 Task: Find connections with filter location Herblay with filter topic #Jobinterviewswith filter profile language Spanish with filter current company HDFC ERGO General Insurance with filter school Maharishi Mahesh Yogi Vedic Vishwavidyalaya with filter industry Insurance Carriers with filter service category Network Support with filter keywords title Tutor/Online Tutor
Action: Mouse moved to (490, 81)
Screenshot: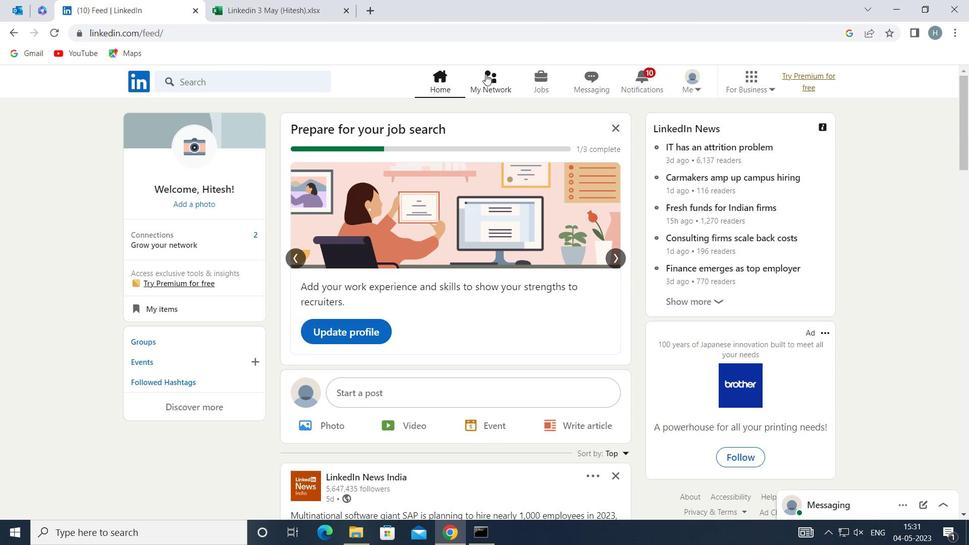 
Action: Mouse pressed left at (490, 81)
Screenshot: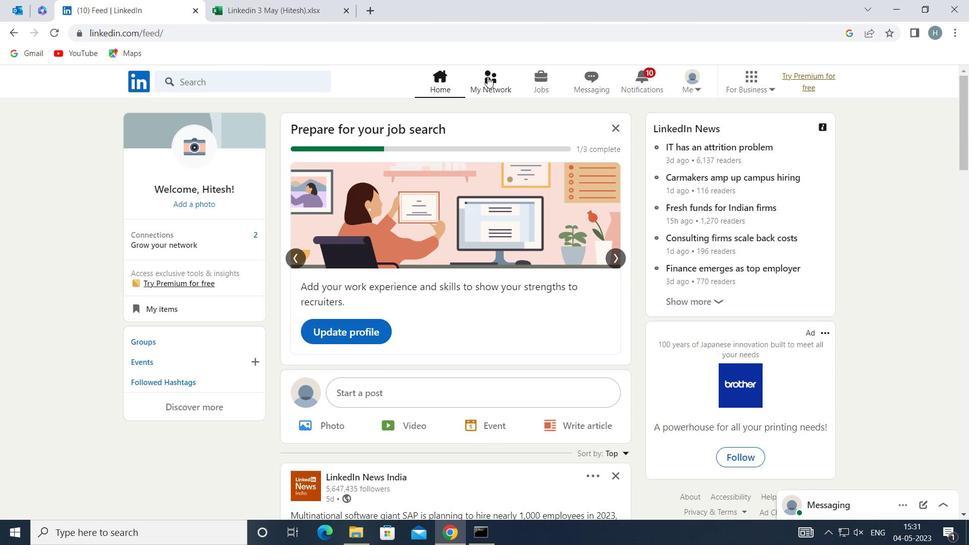 
Action: Mouse moved to (293, 151)
Screenshot: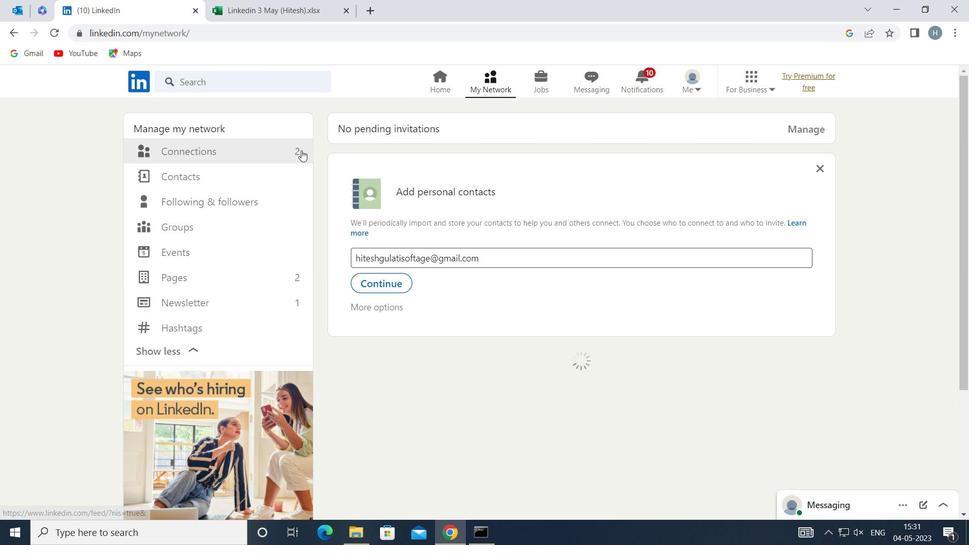 
Action: Mouse pressed left at (293, 151)
Screenshot: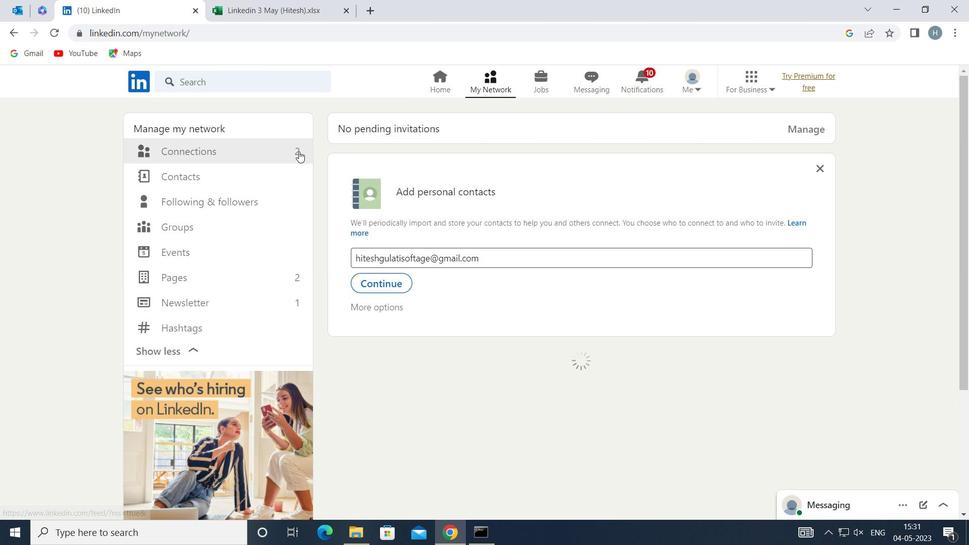 
Action: Mouse moved to (572, 153)
Screenshot: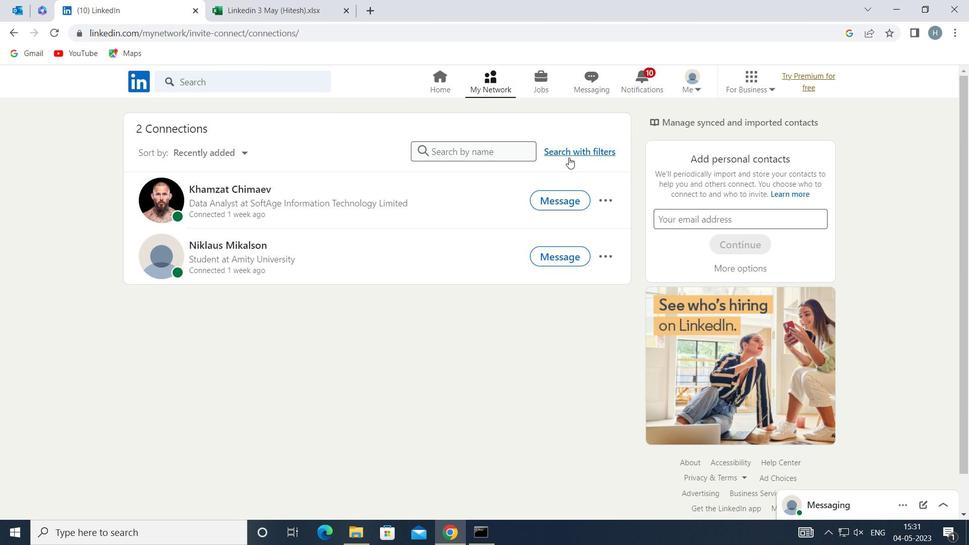 
Action: Mouse pressed left at (572, 153)
Screenshot: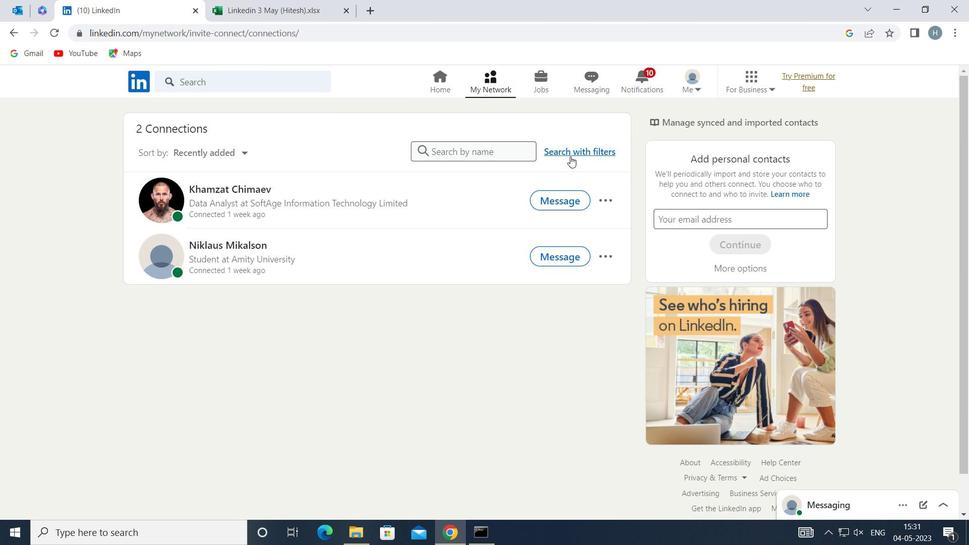 
Action: Mouse moved to (519, 119)
Screenshot: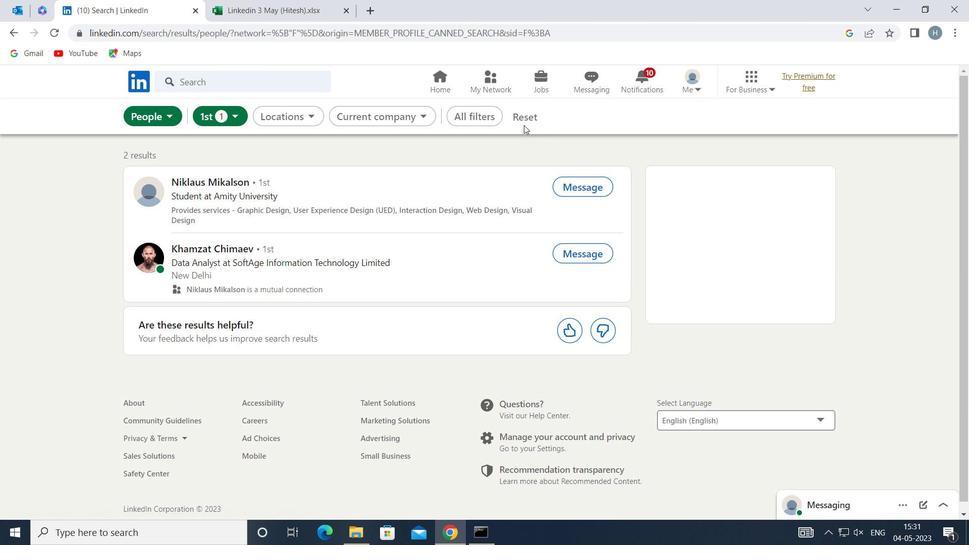 
Action: Mouse pressed left at (519, 119)
Screenshot: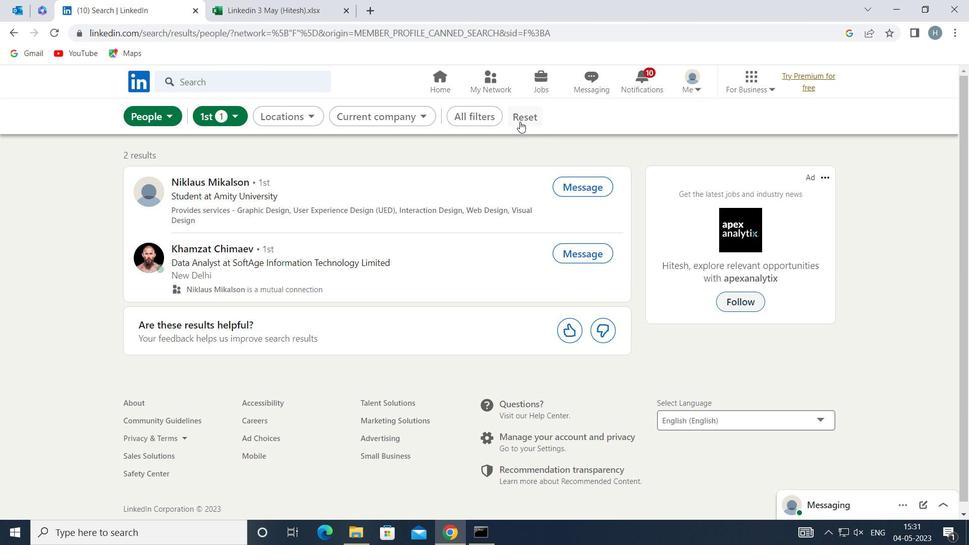 
Action: Mouse moved to (508, 116)
Screenshot: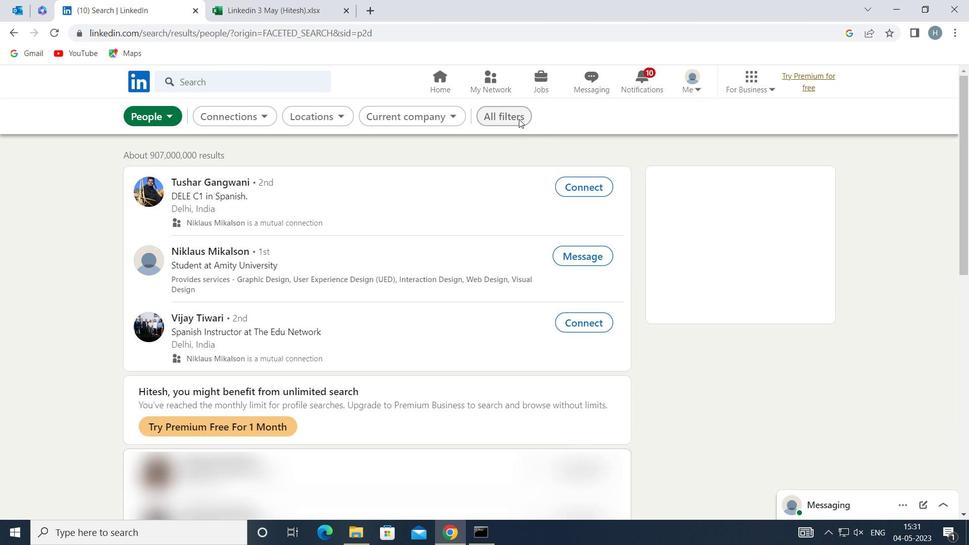 
Action: Mouse pressed left at (508, 116)
Screenshot: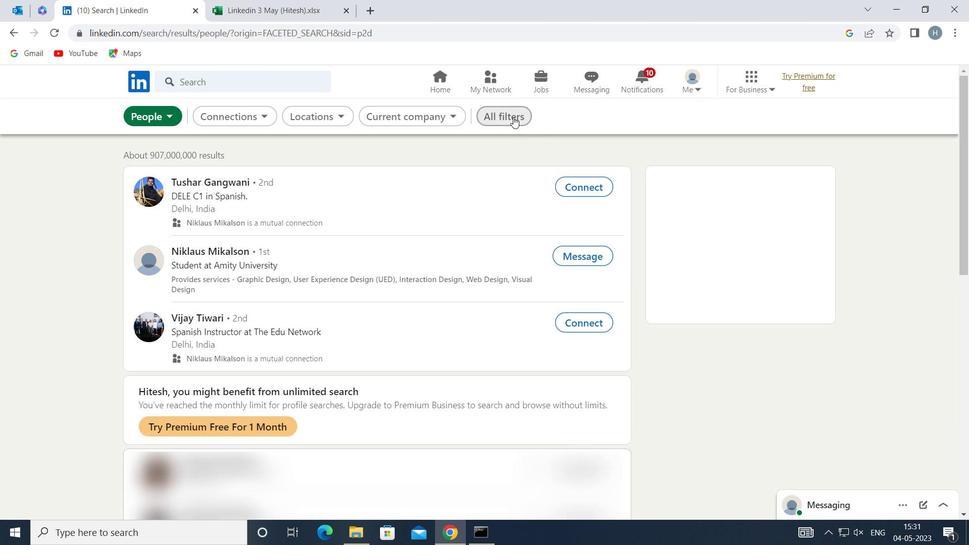 
Action: Mouse moved to (690, 217)
Screenshot: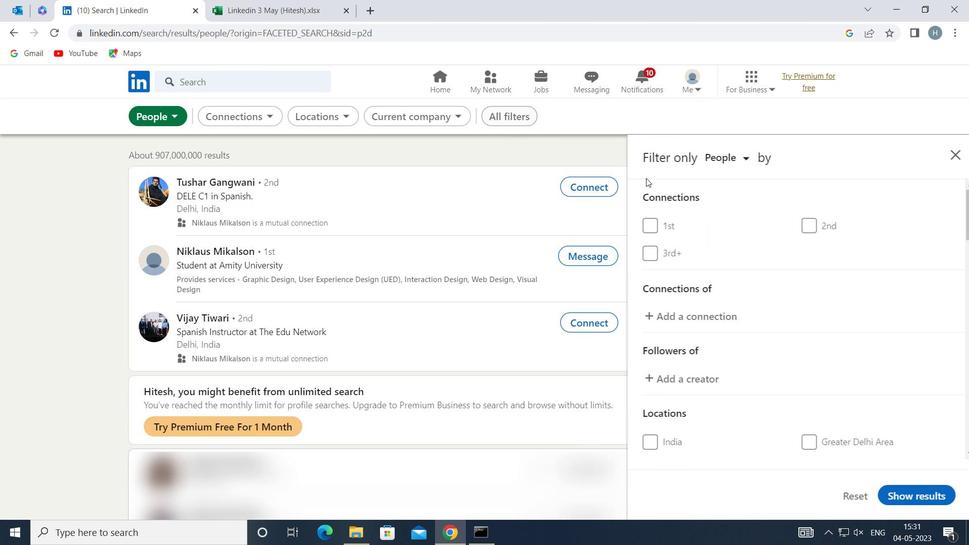 
Action: Mouse scrolled (690, 216) with delta (0, 0)
Screenshot: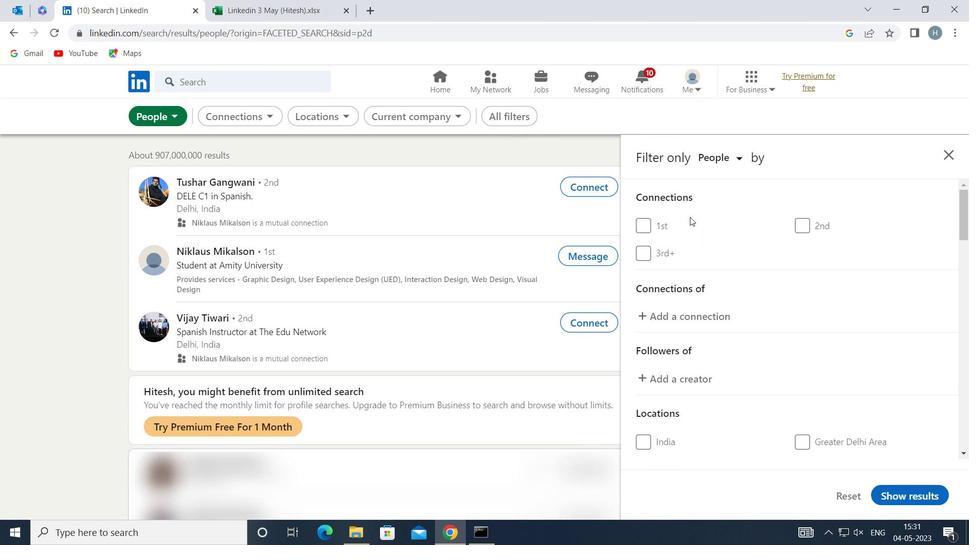 
Action: Mouse moved to (691, 217)
Screenshot: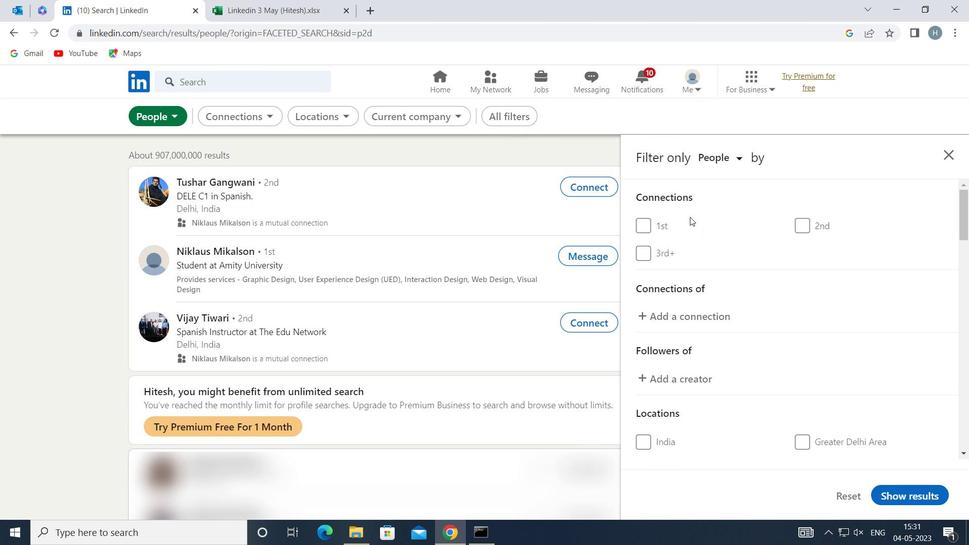 
Action: Mouse scrolled (691, 216) with delta (0, 0)
Screenshot: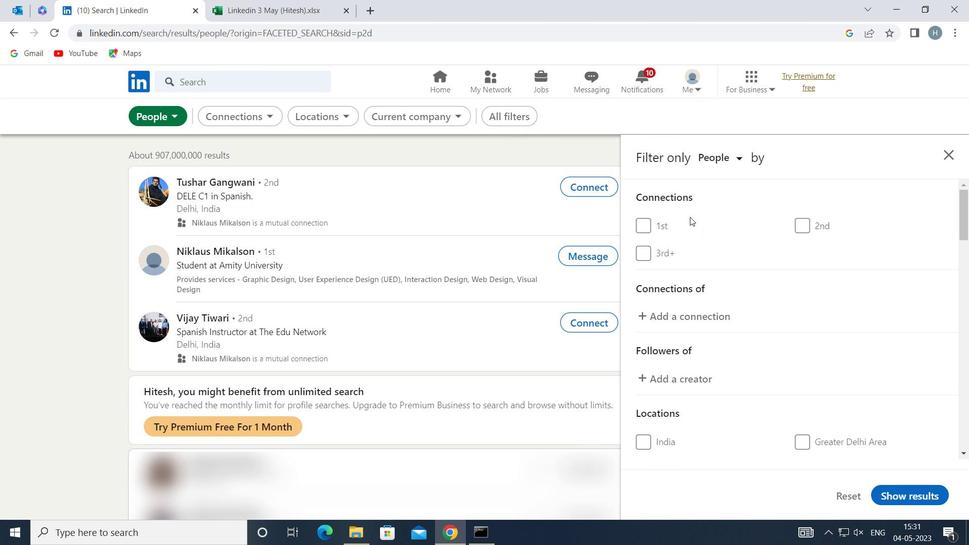 
Action: Mouse moved to (692, 218)
Screenshot: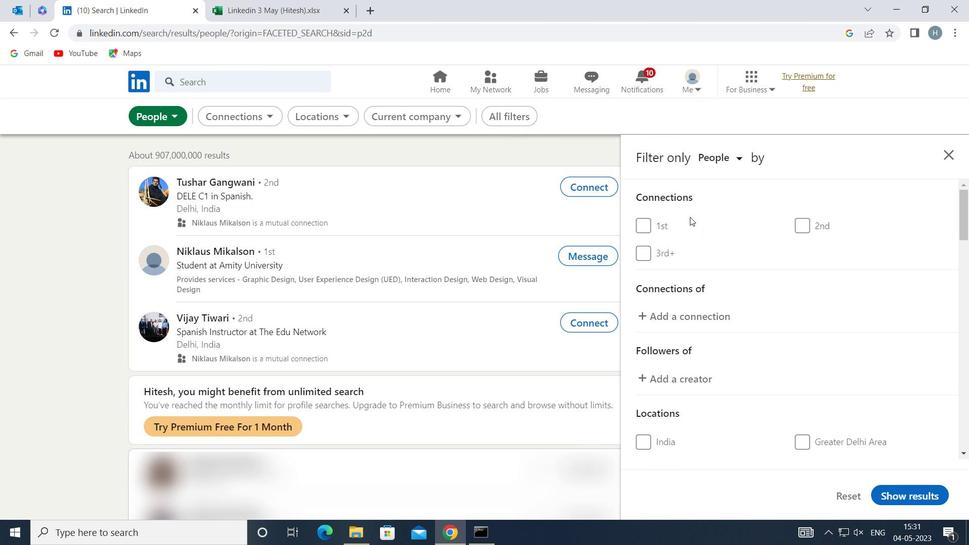 
Action: Mouse scrolled (692, 219) with delta (0, 0)
Screenshot: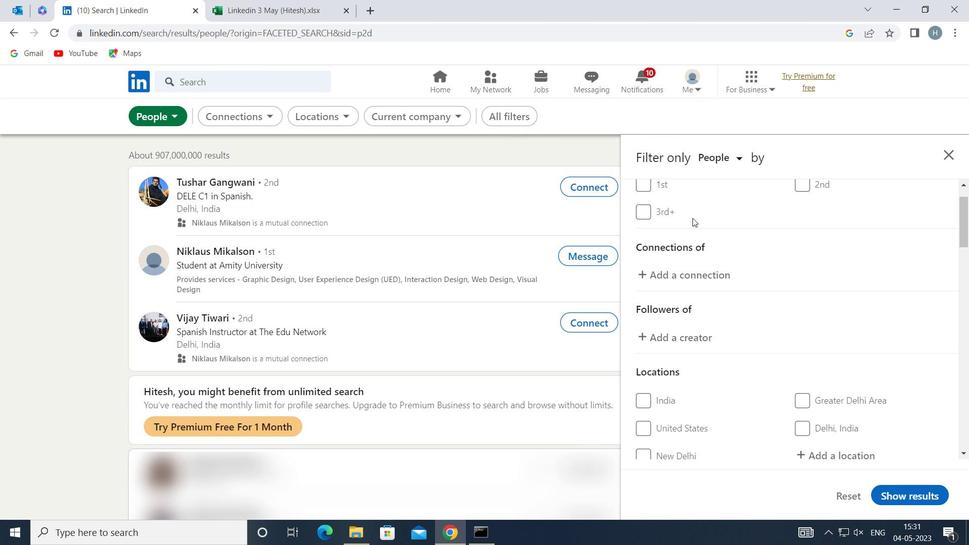 
Action: Mouse moved to (692, 220)
Screenshot: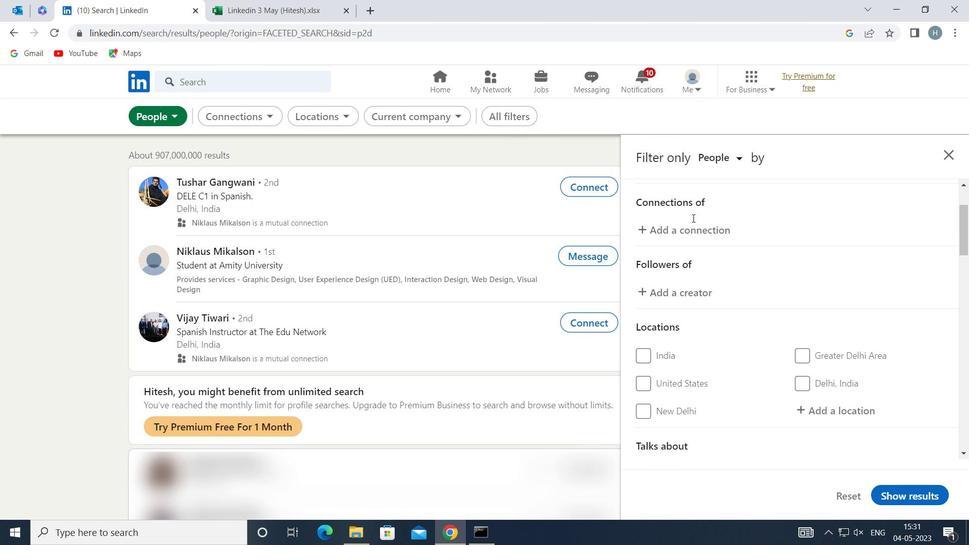 
Action: Mouse scrolled (692, 219) with delta (0, 0)
Screenshot: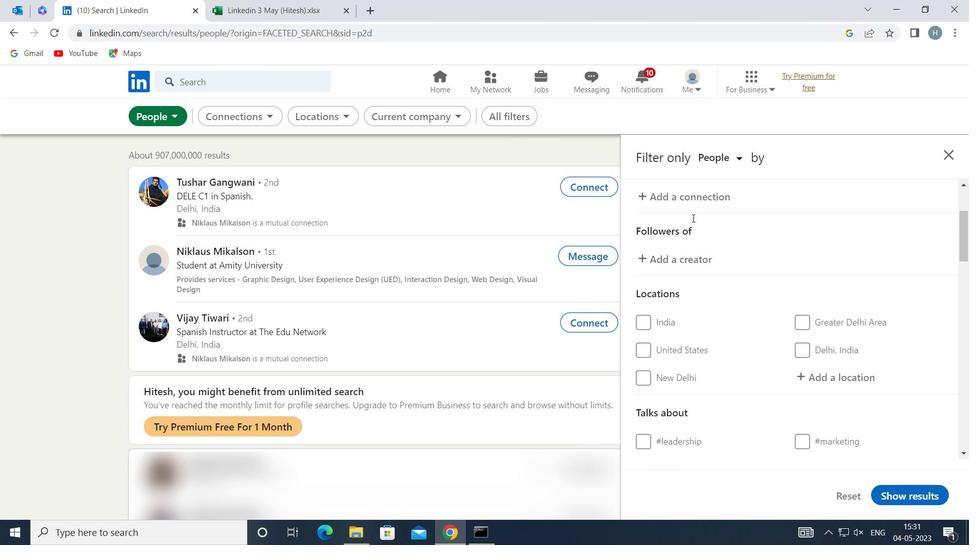 
Action: Mouse scrolled (692, 219) with delta (0, 0)
Screenshot: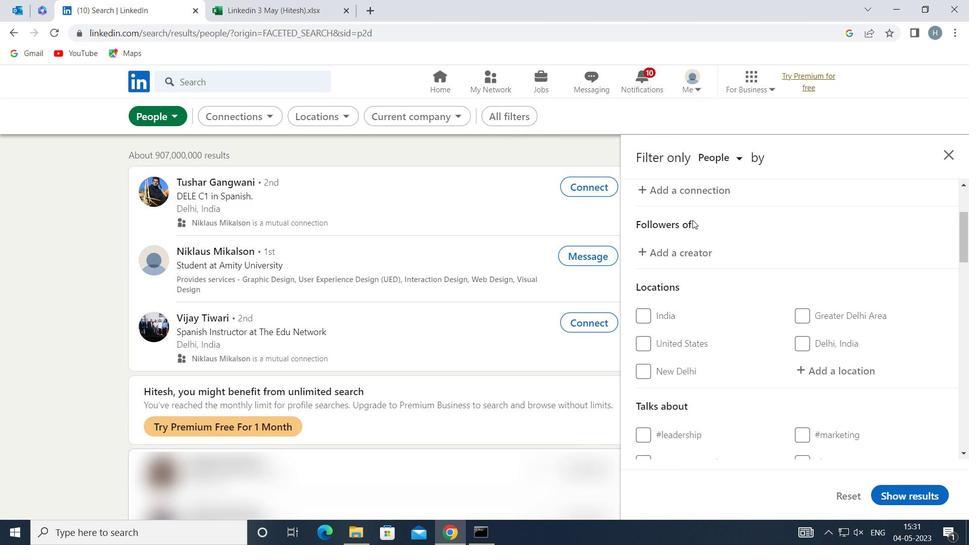
Action: Mouse moved to (819, 306)
Screenshot: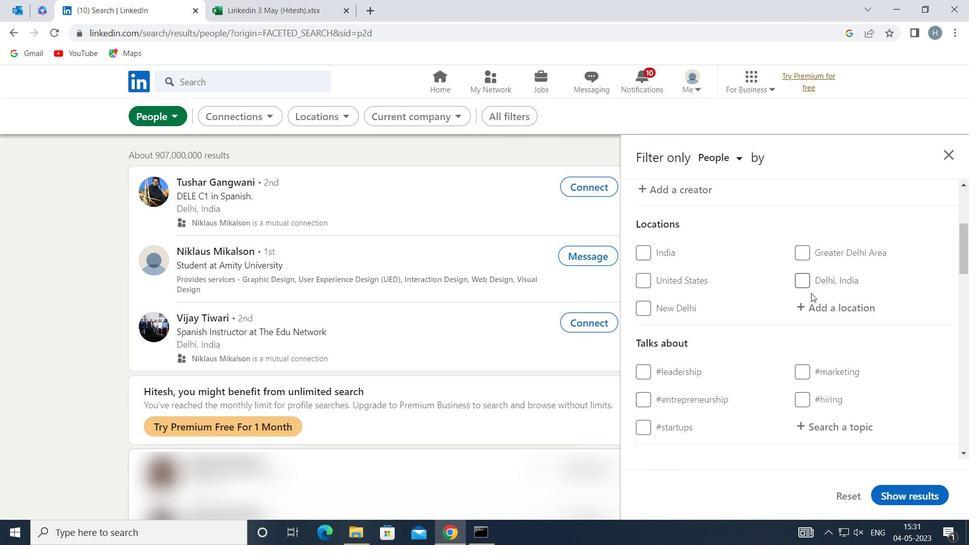 
Action: Mouse pressed left at (819, 306)
Screenshot: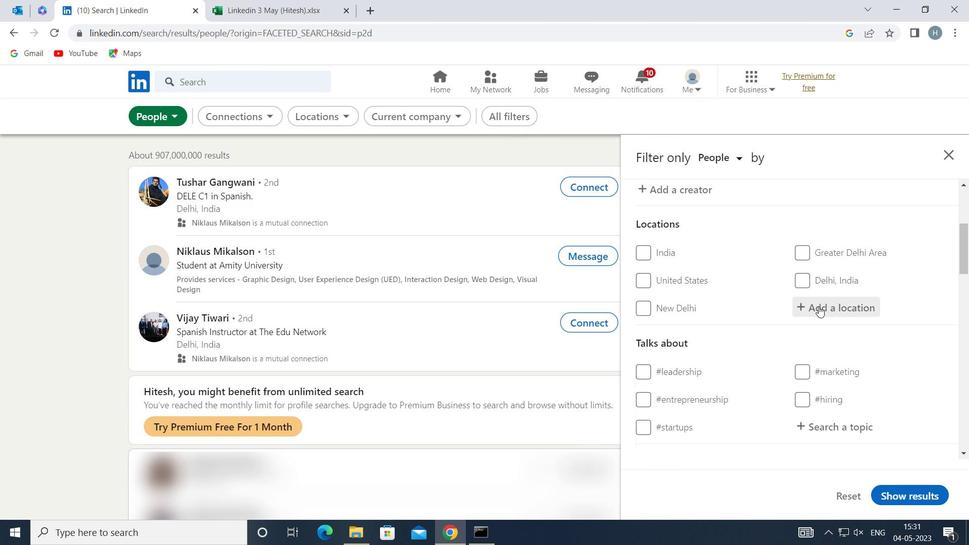 
Action: Key pressed <Key.shift>HERBLAY
Screenshot: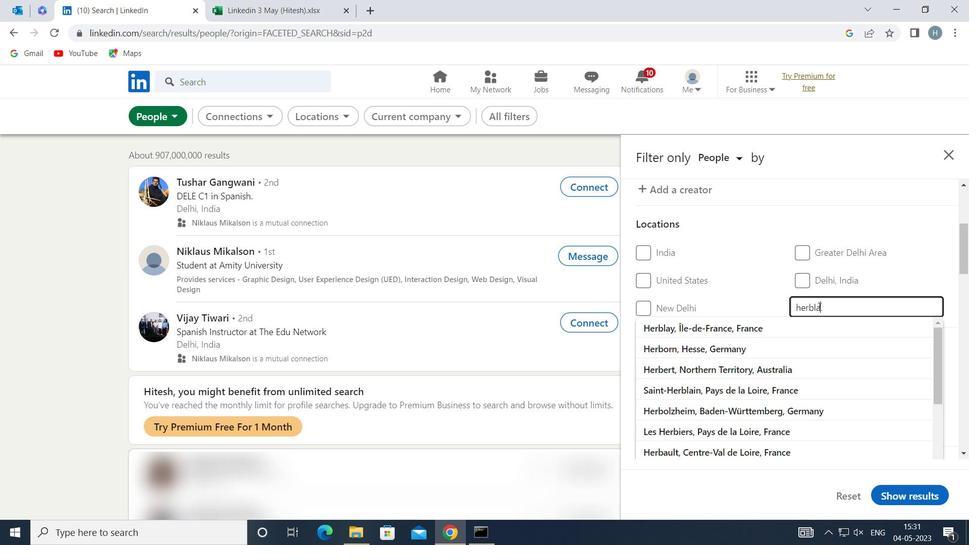 
Action: Mouse moved to (803, 330)
Screenshot: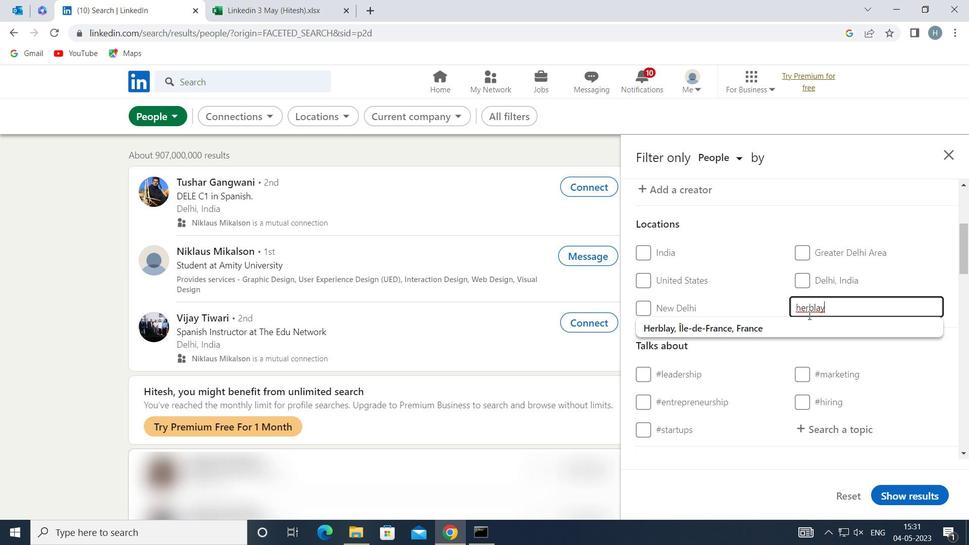 
Action: Mouse pressed left at (803, 330)
Screenshot: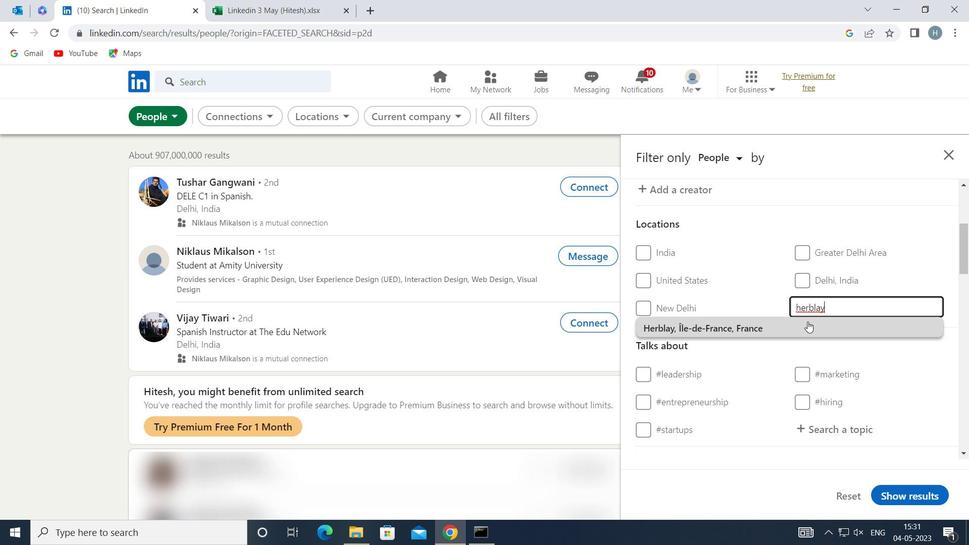 
Action: Mouse moved to (807, 325)
Screenshot: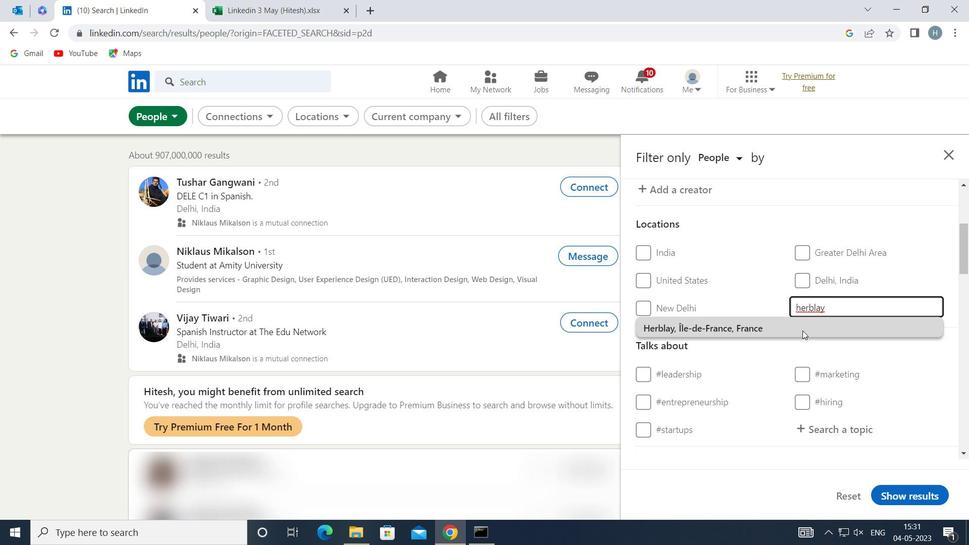 
Action: Mouse scrolled (807, 324) with delta (0, 0)
Screenshot: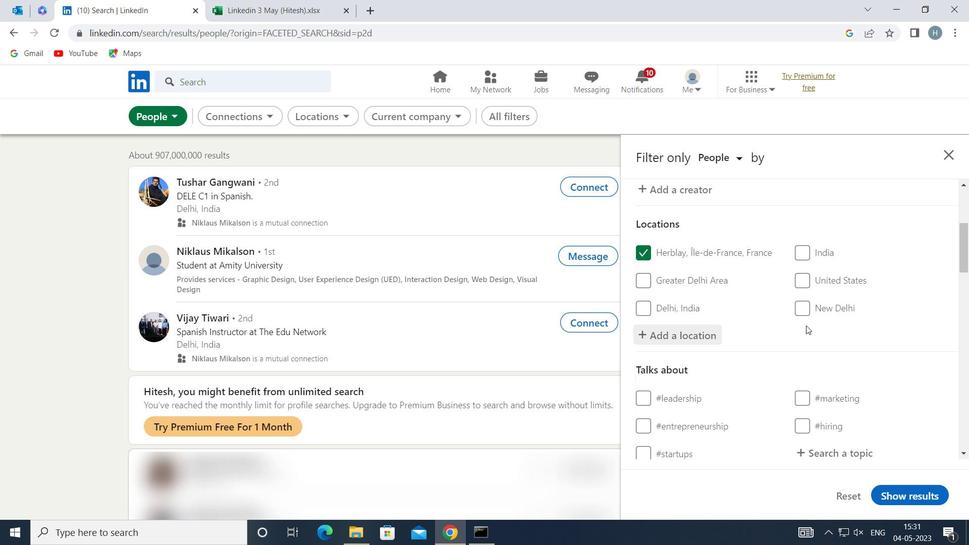 
Action: Mouse scrolled (807, 324) with delta (0, 0)
Screenshot: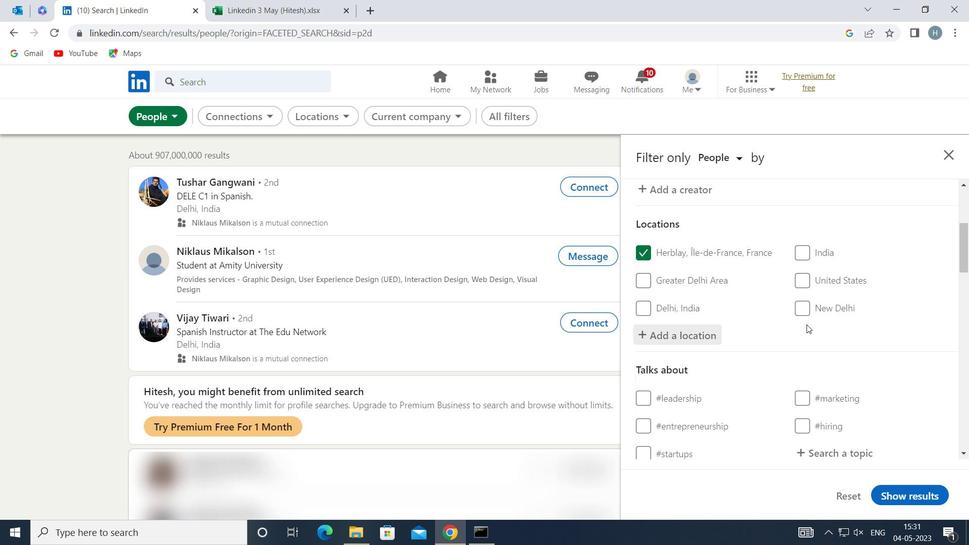 
Action: Mouse scrolled (807, 324) with delta (0, 0)
Screenshot: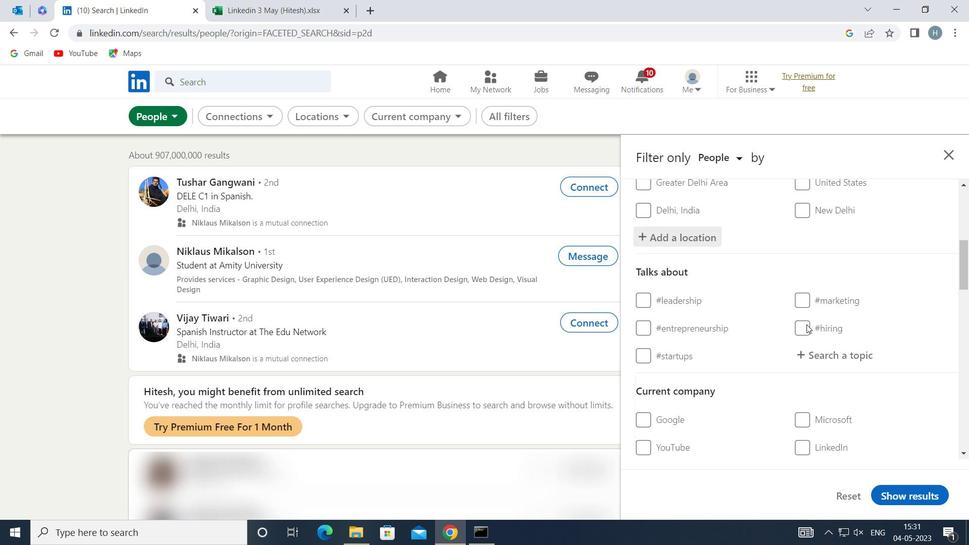 
Action: Mouse moved to (868, 263)
Screenshot: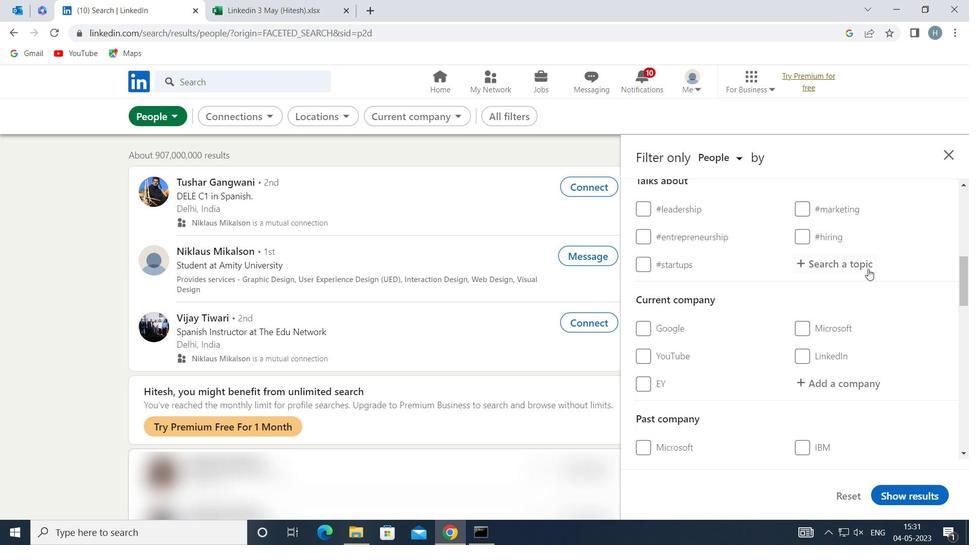 
Action: Mouse pressed left at (868, 263)
Screenshot: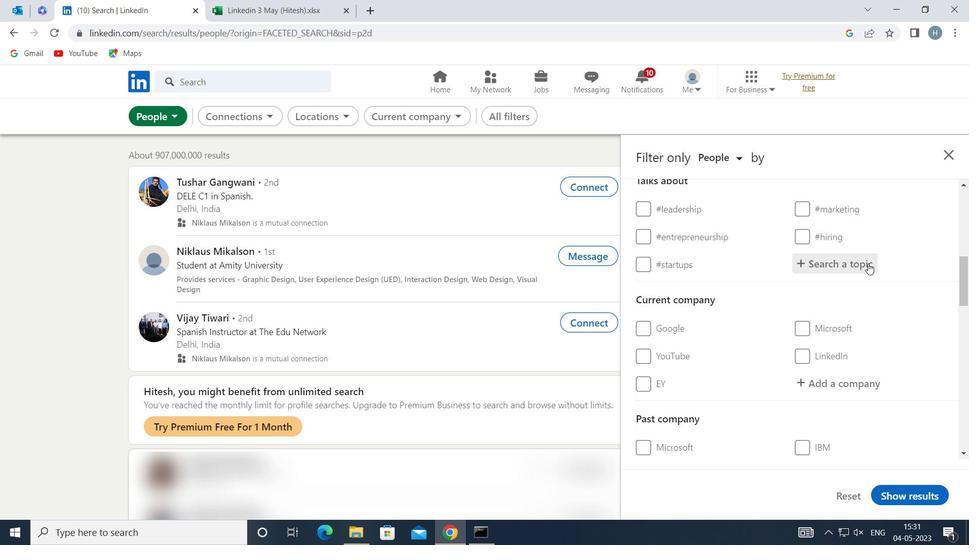 
Action: Key pressed <Key.shift>JOBINTERVIEWS
Screenshot: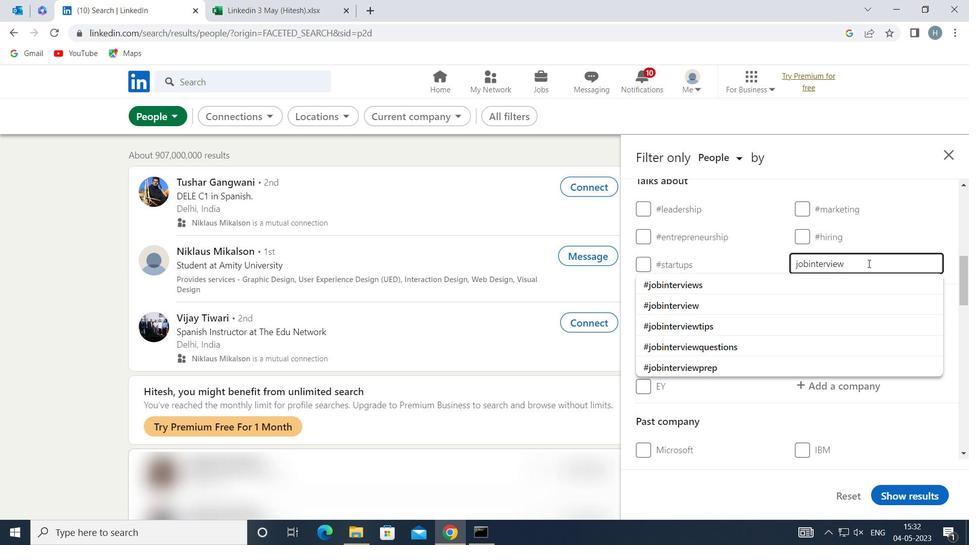 
Action: Mouse moved to (821, 281)
Screenshot: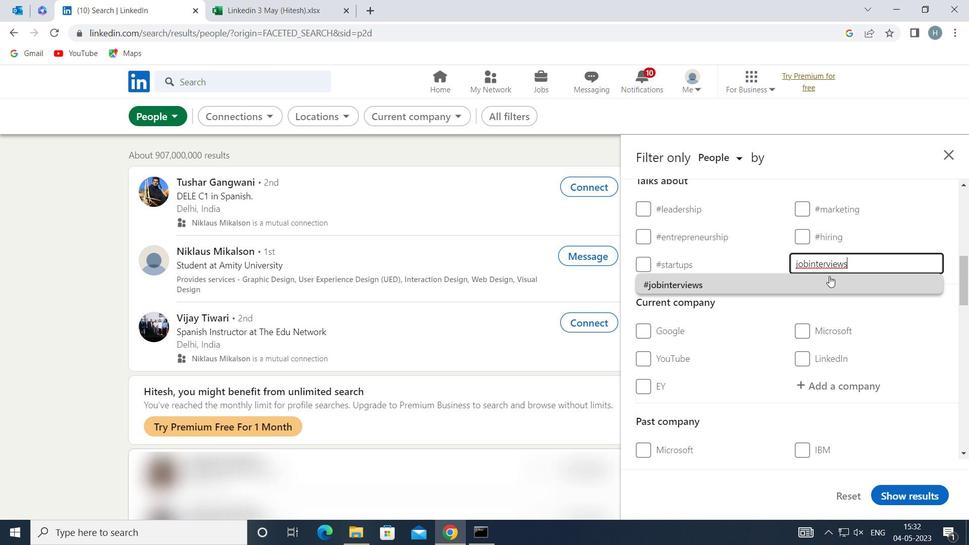 
Action: Mouse pressed left at (821, 281)
Screenshot: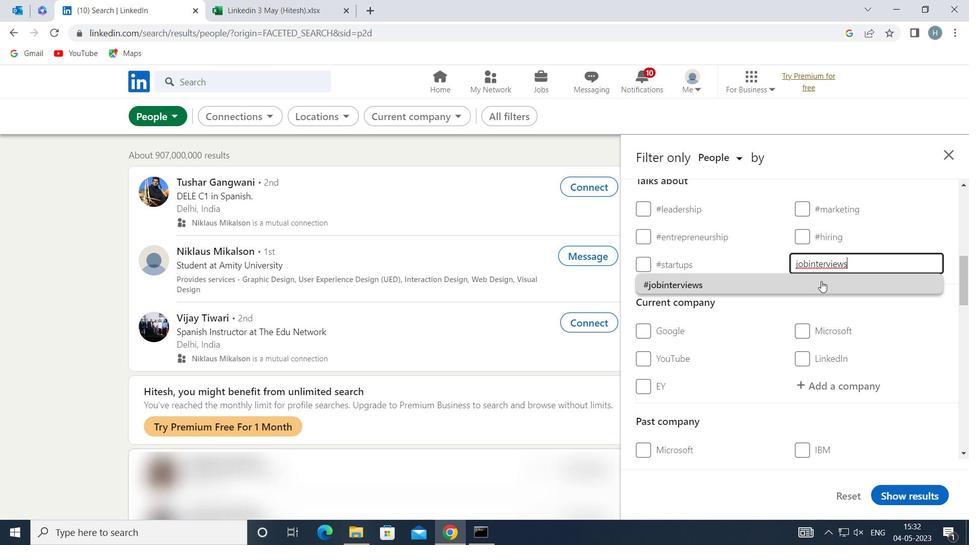 
Action: Mouse moved to (772, 286)
Screenshot: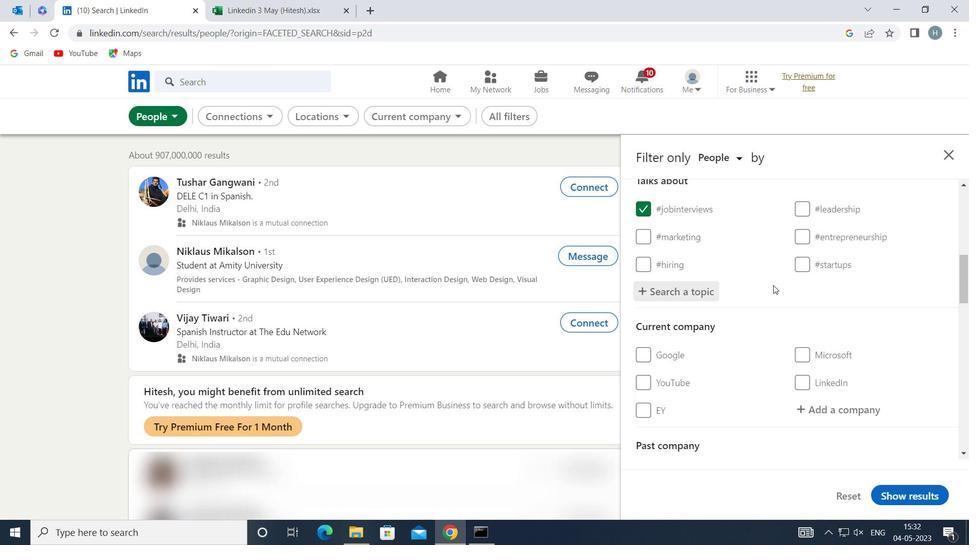 
Action: Mouse scrolled (772, 285) with delta (0, 0)
Screenshot: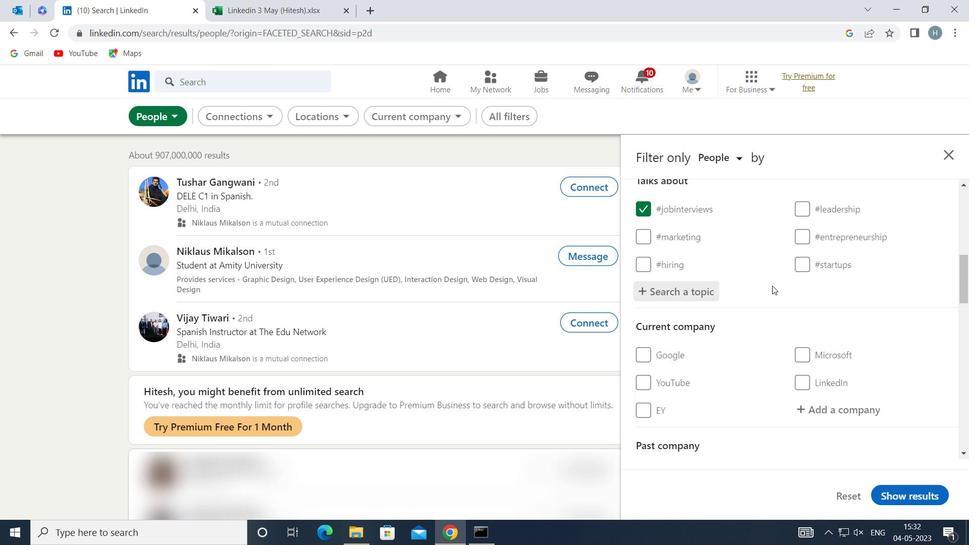 
Action: Mouse moved to (770, 286)
Screenshot: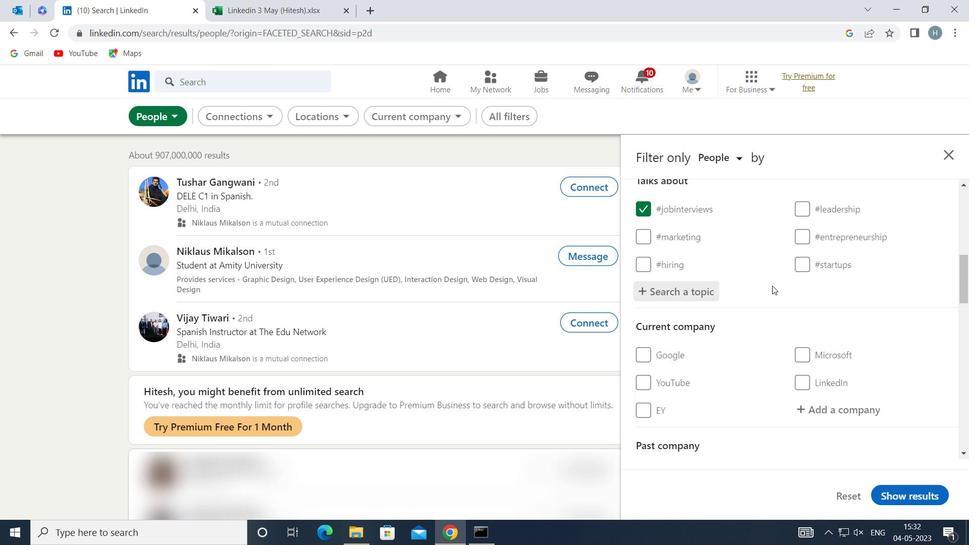 
Action: Mouse scrolled (770, 286) with delta (0, 0)
Screenshot: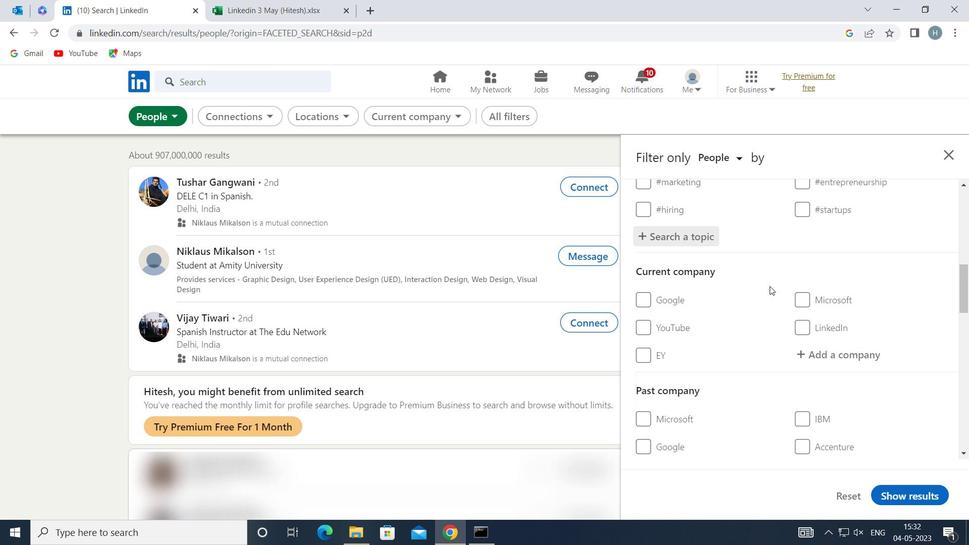 
Action: Mouse scrolled (770, 286) with delta (0, 0)
Screenshot: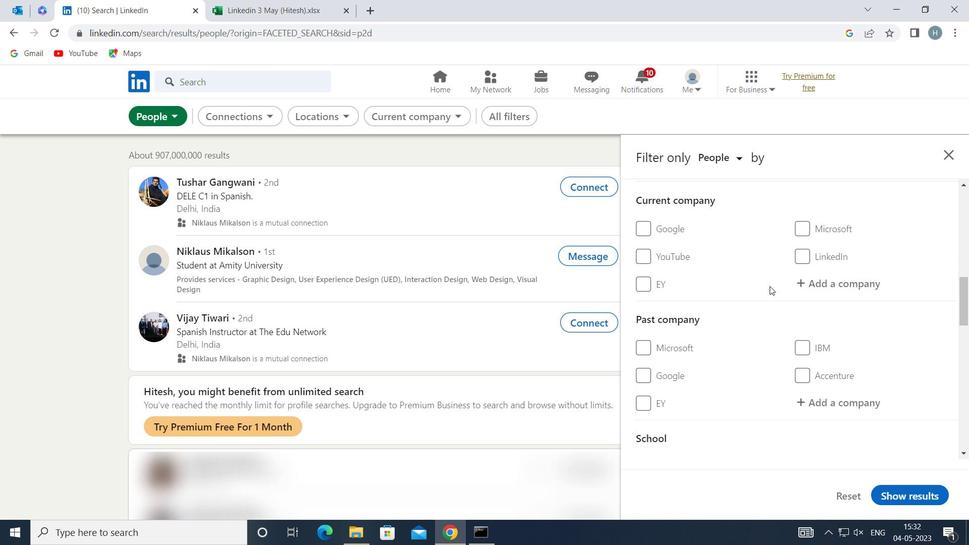 
Action: Mouse scrolled (770, 286) with delta (0, 0)
Screenshot: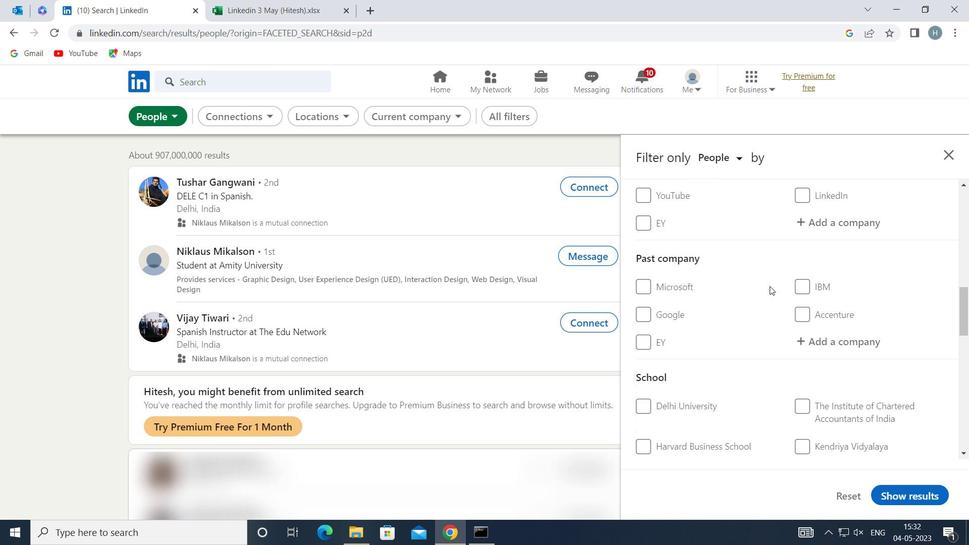 
Action: Mouse scrolled (770, 286) with delta (0, 0)
Screenshot: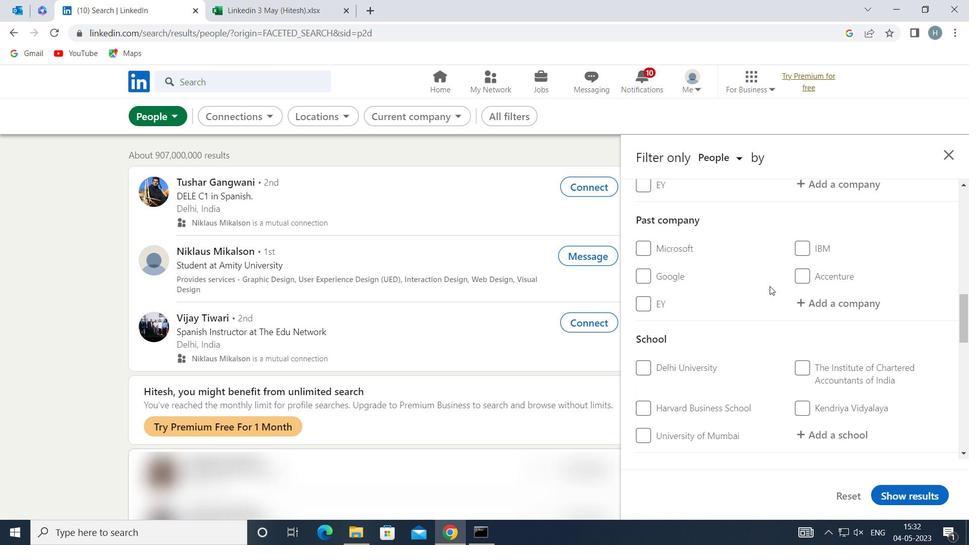 
Action: Mouse moved to (770, 281)
Screenshot: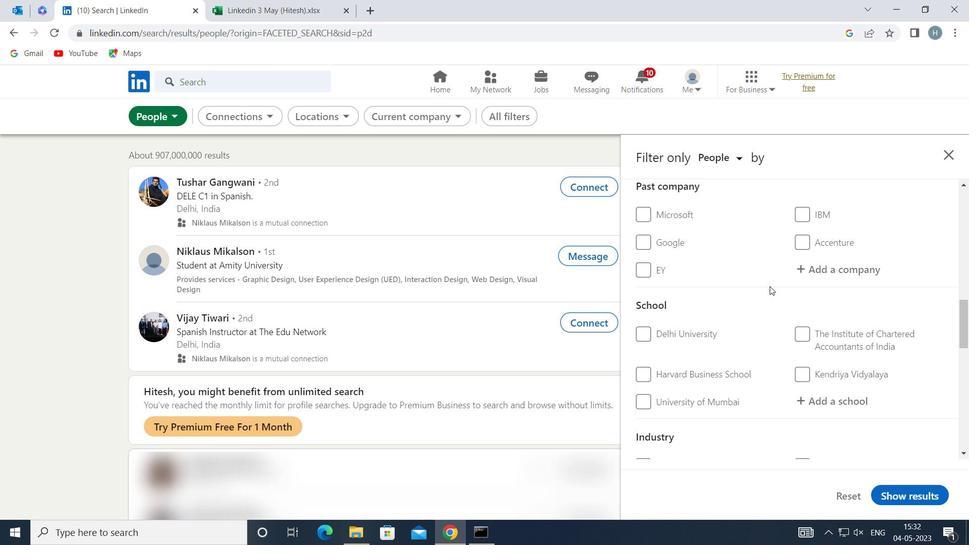 
Action: Mouse scrolled (770, 281) with delta (0, 0)
Screenshot: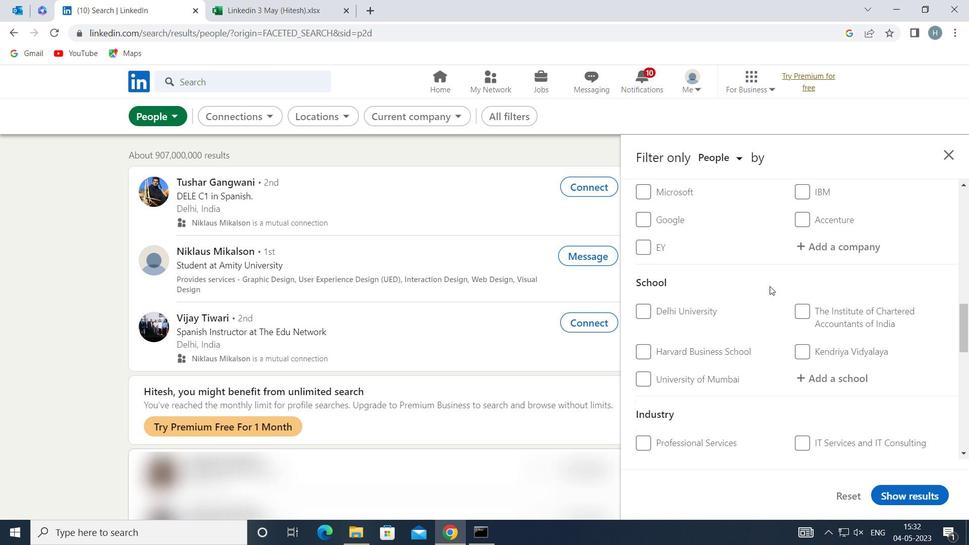 
Action: Mouse scrolled (770, 281) with delta (0, 0)
Screenshot: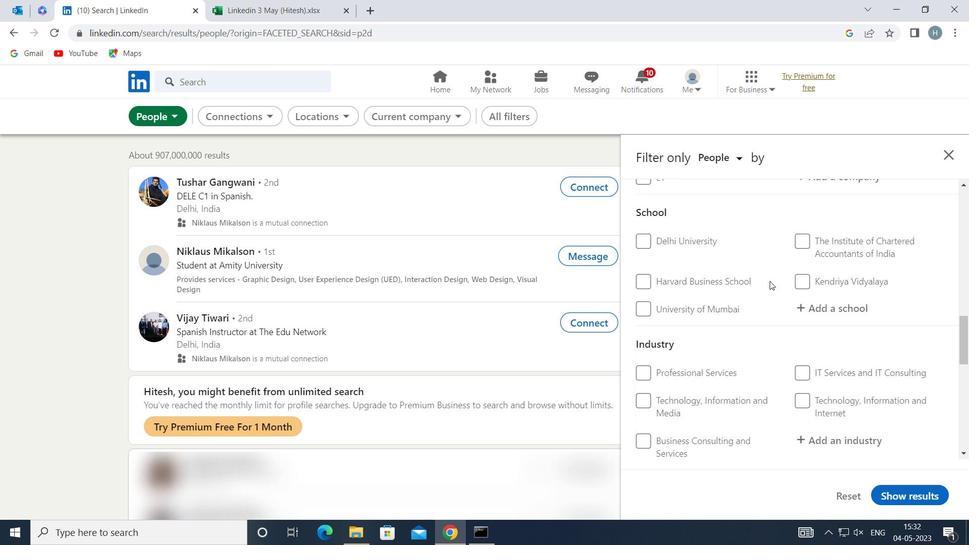 
Action: Mouse scrolled (770, 281) with delta (0, 0)
Screenshot: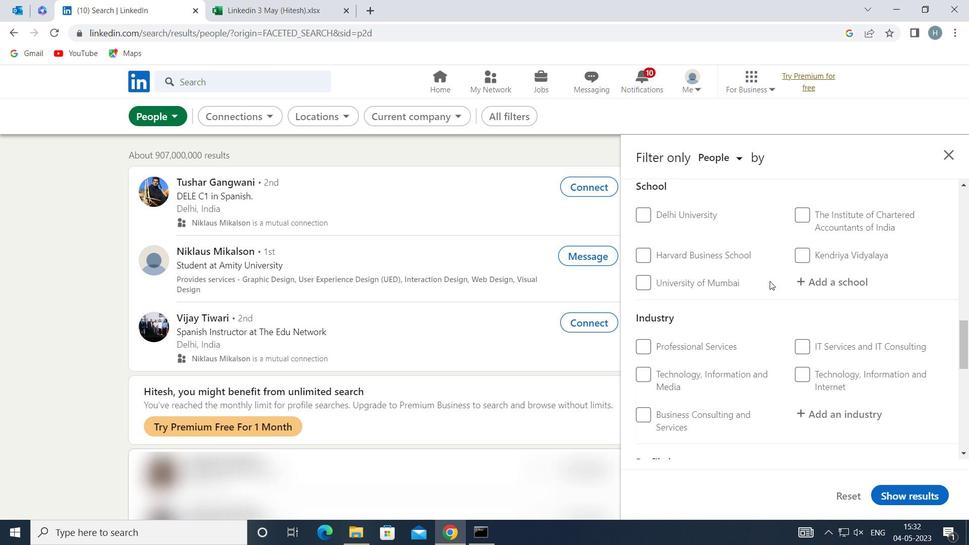 
Action: Mouse scrolled (770, 281) with delta (0, 0)
Screenshot: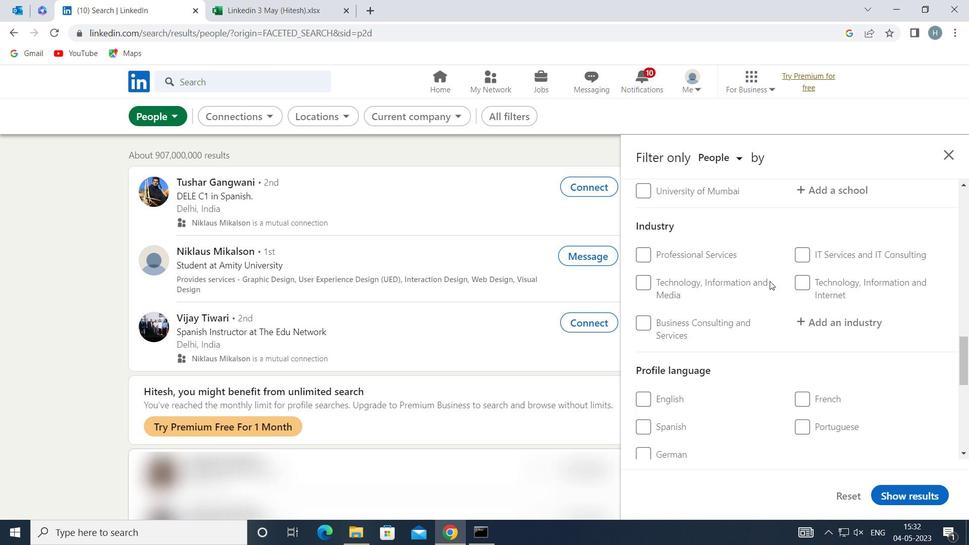 
Action: Mouse moved to (656, 330)
Screenshot: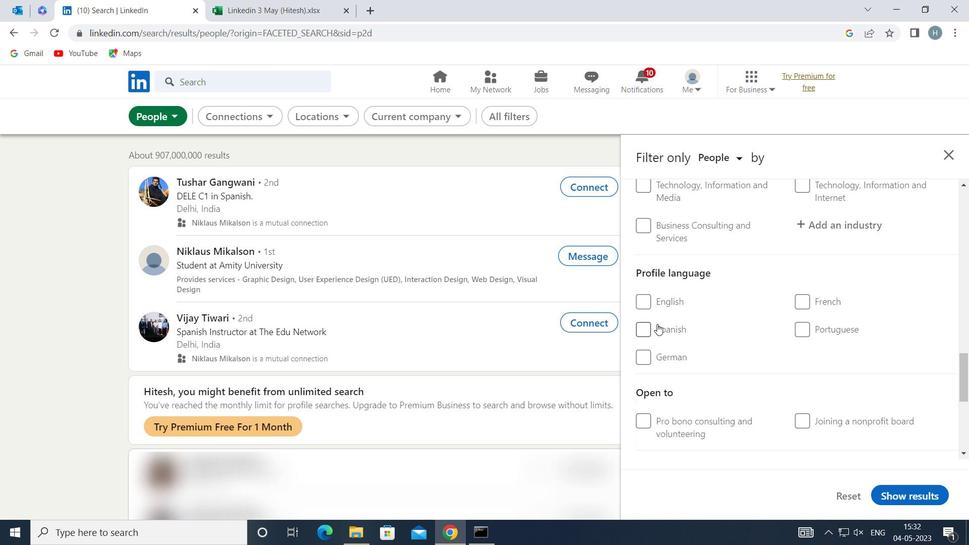 
Action: Mouse pressed left at (656, 330)
Screenshot: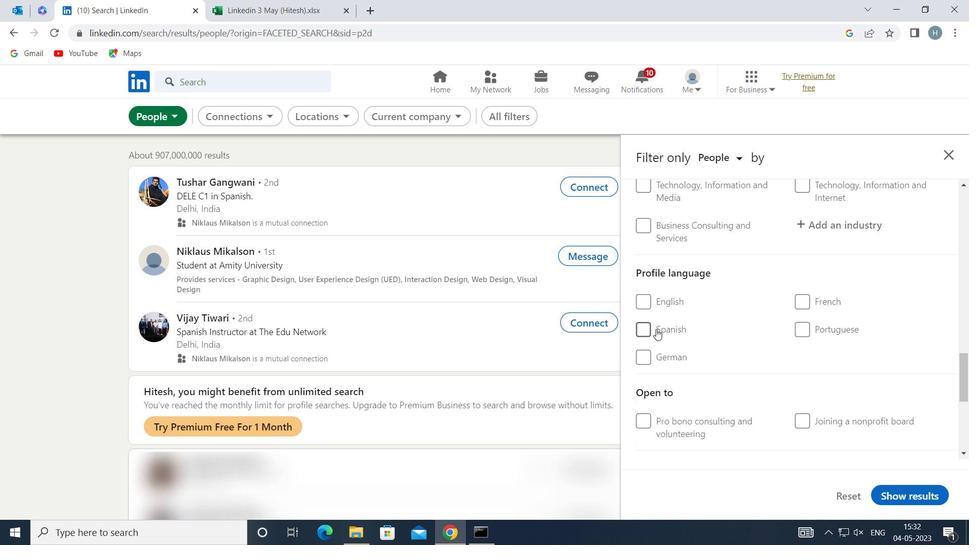 
Action: Mouse moved to (755, 318)
Screenshot: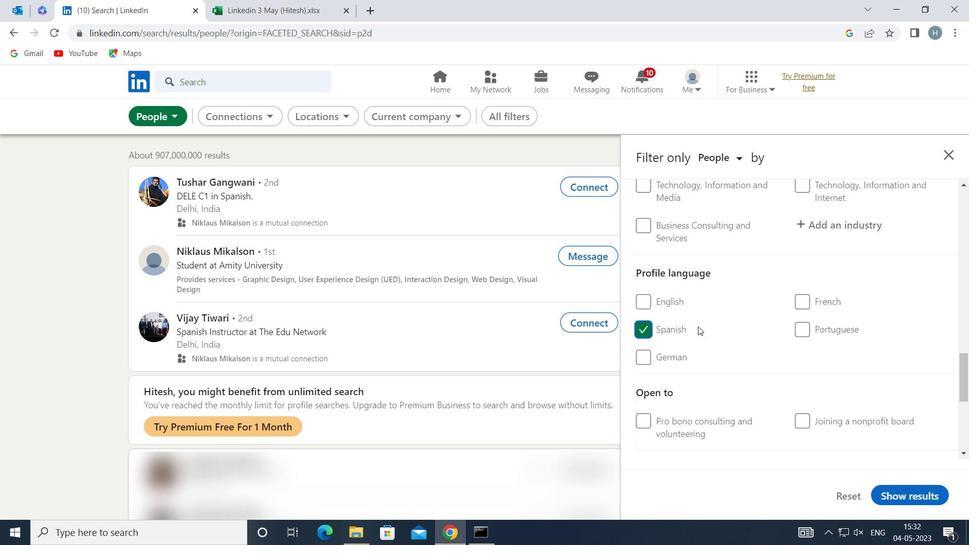 
Action: Mouse scrolled (755, 319) with delta (0, 0)
Screenshot: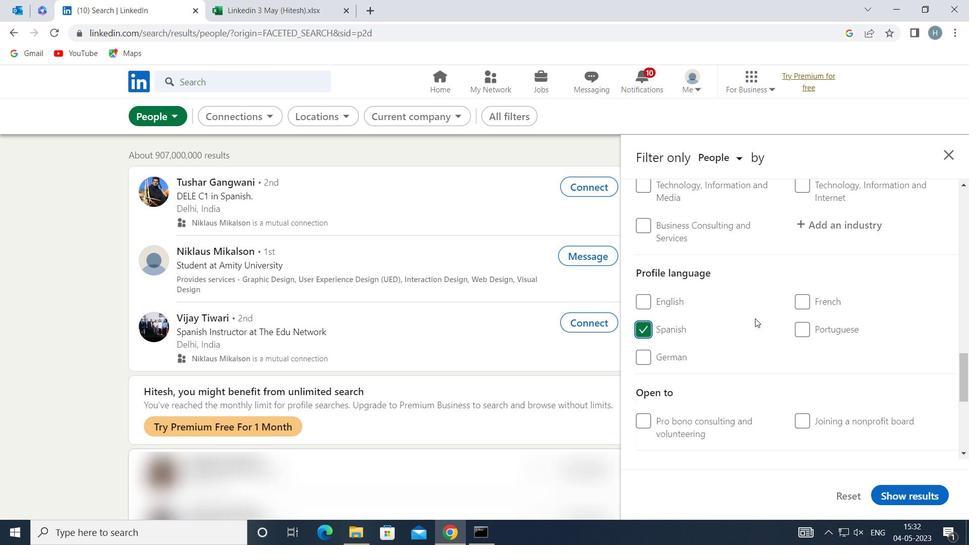 
Action: Mouse scrolled (755, 319) with delta (0, 0)
Screenshot: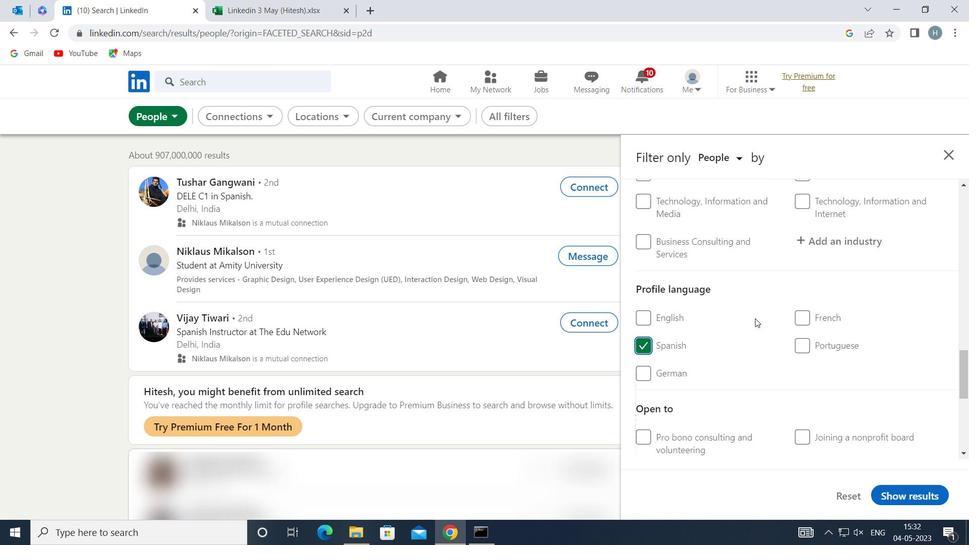 
Action: Mouse scrolled (755, 319) with delta (0, 0)
Screenshot: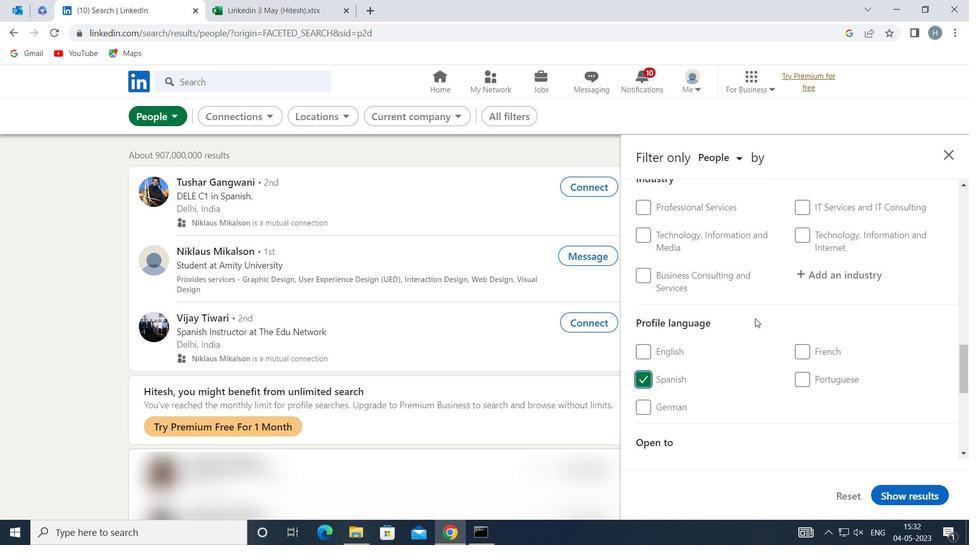
Action: Mouse scrolled (755, 319) with delta (0, 0)
Screenshot: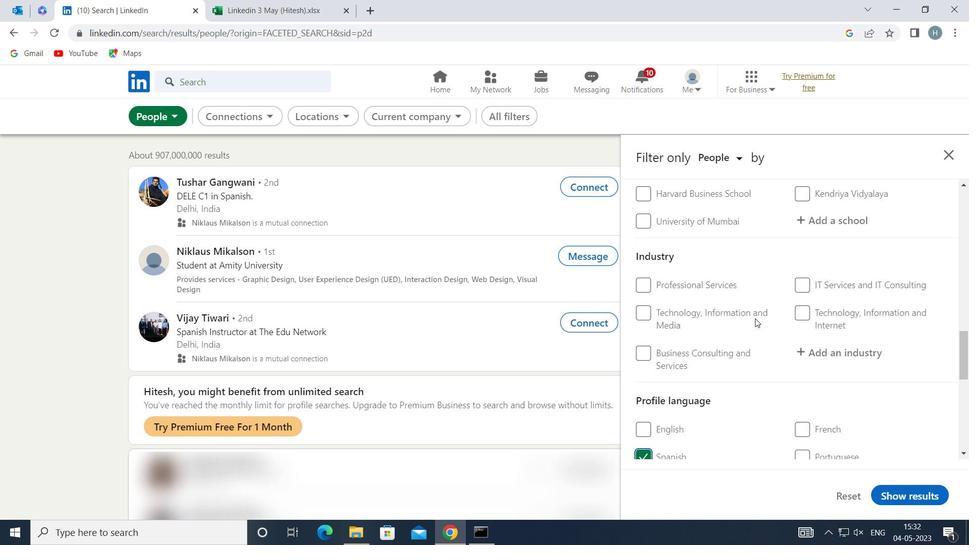 
Action: Mouse scrolled (755, 319) with delta (0, 0)
Screenshot: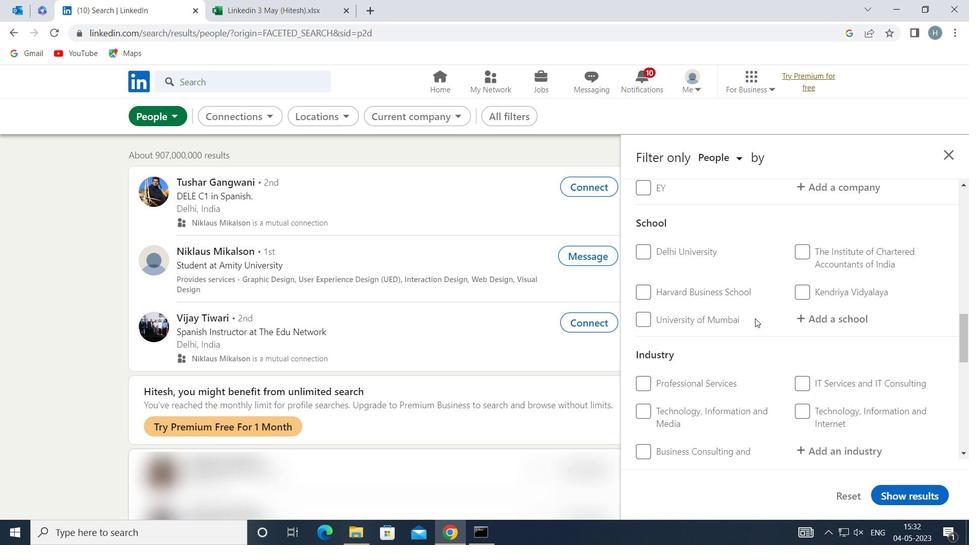 
Action: Mouse scrolled (755, 319) with delta (0, 0)
Screenshot: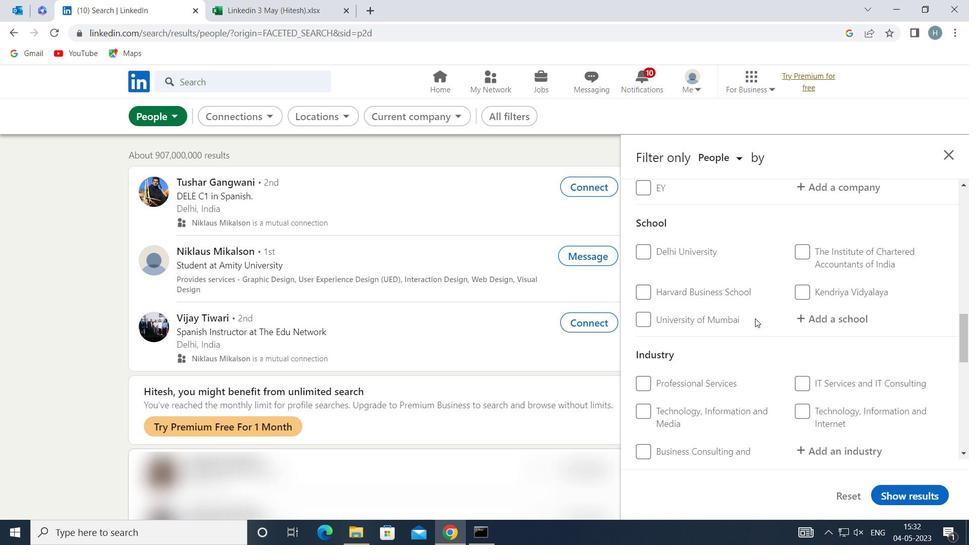
Action: Mouse scrolled (755, 319) with delta (0, 0)
Screenshot: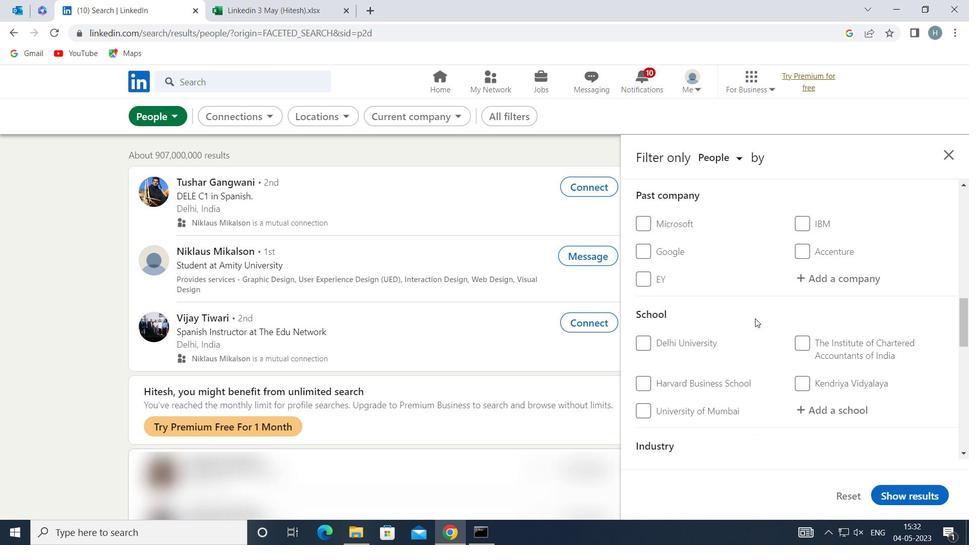 
Action: Mouse scrolled (755, 319) with delta (0, 0)
Screenshot: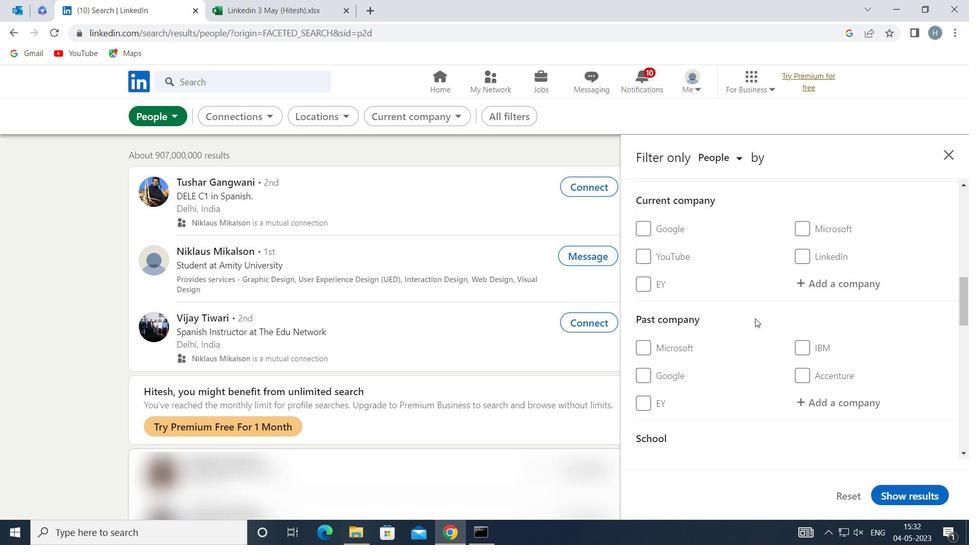 
Action: Mouse moved to (823, 345)
Screenshot: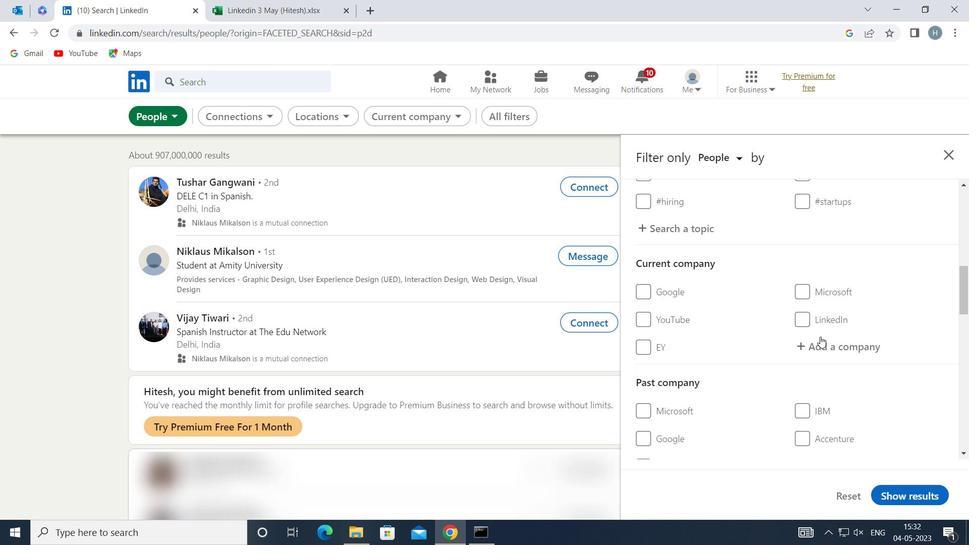 
Action: Mouse pressed left at (823, 345)
Screenshot: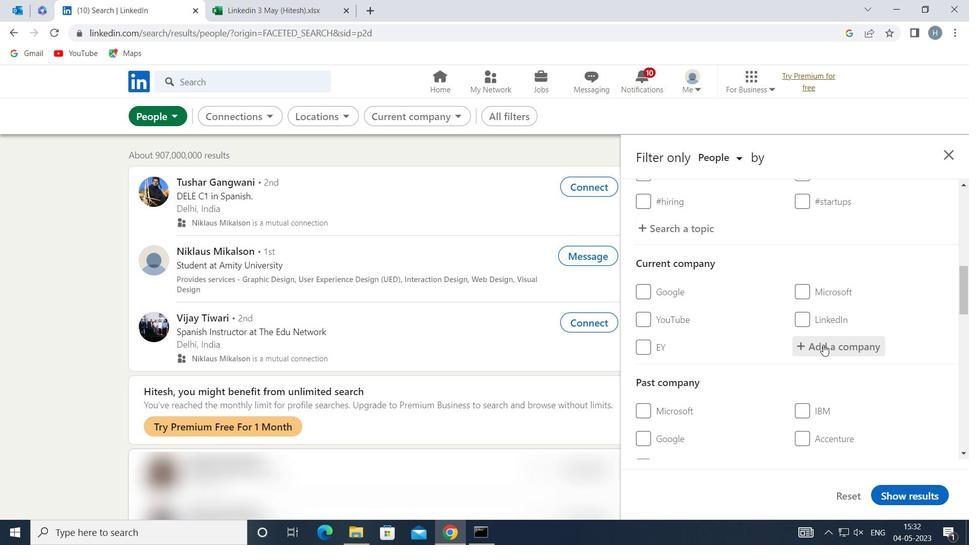
Action: Mouse moved to (823, 345)
Screenshot: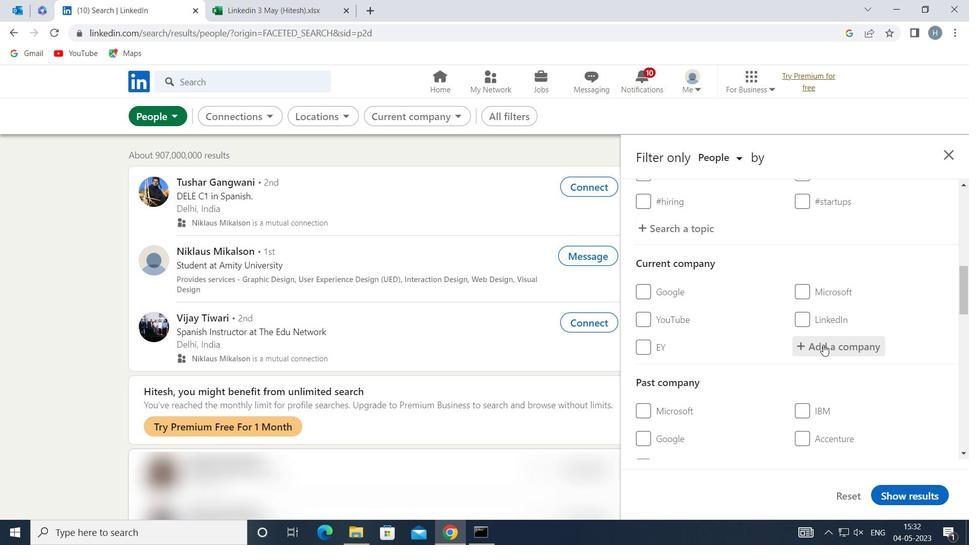
Action: Key pressed <Key.shift>HDFC<Key.space>ER
Screenshot: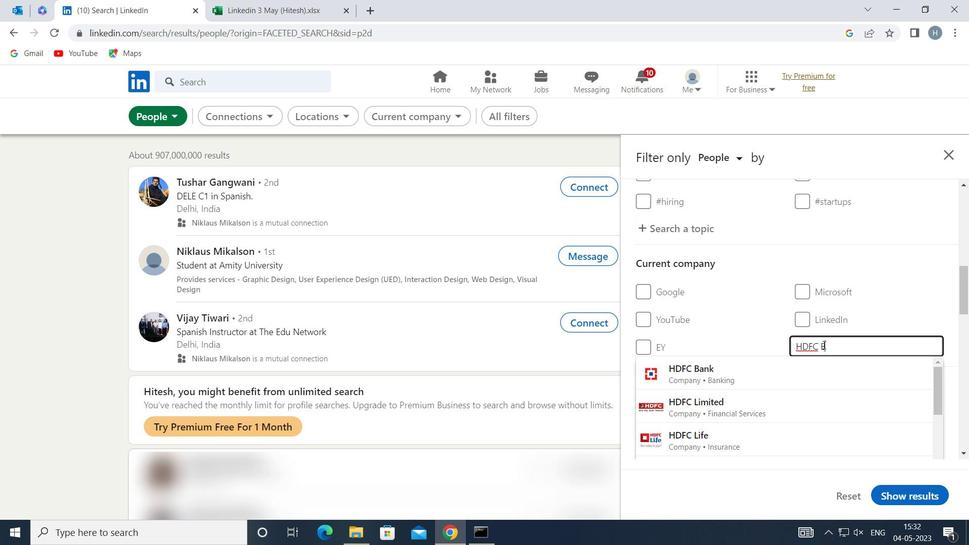 
Action: Mouse moved to (825, 368)
Screenshot: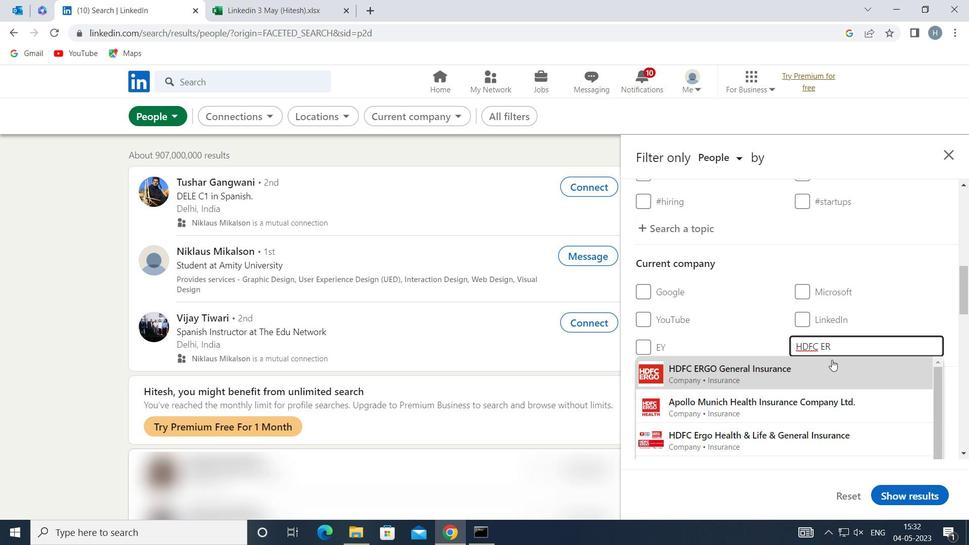 
Action: Mouse pressed left at (825, 368)
Screenshot: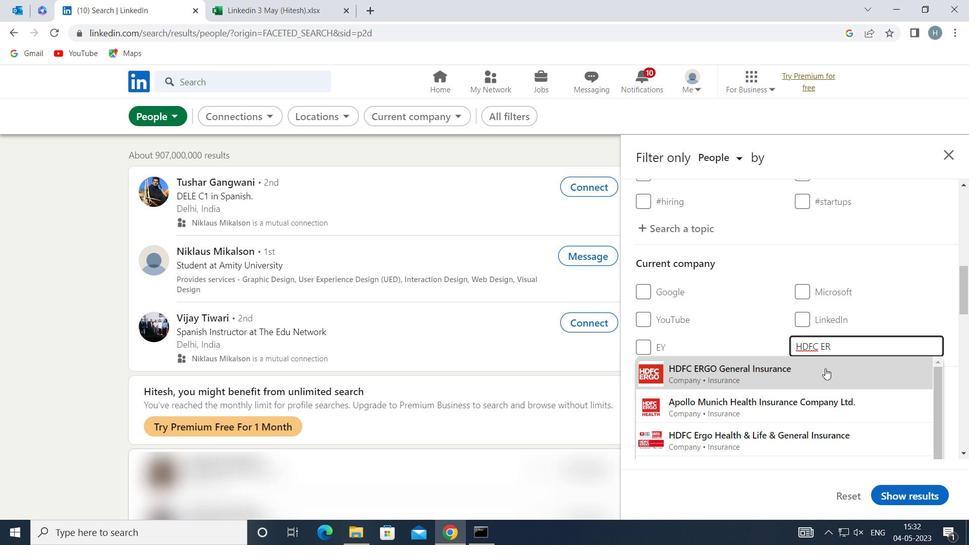 
Action: Mouse moved to (790, 354)
Screenshot: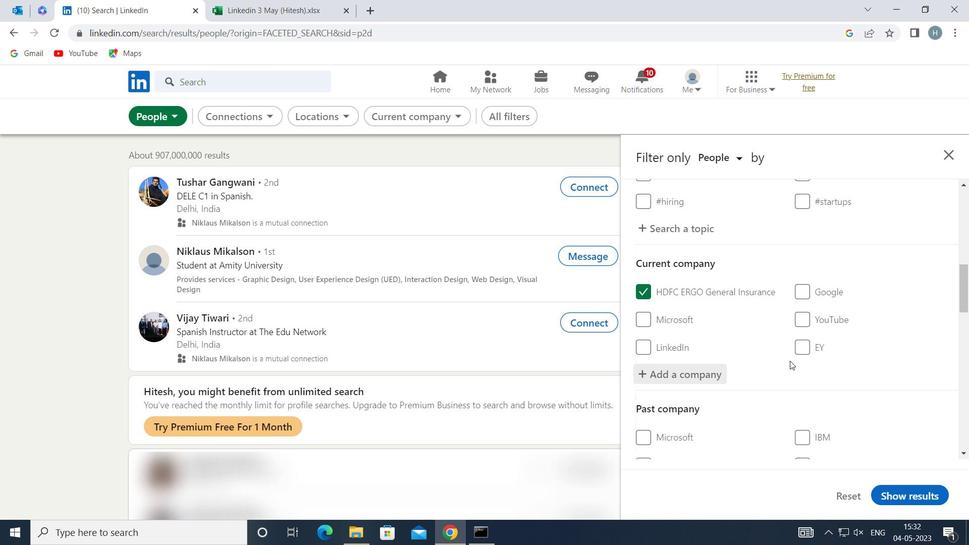 
Action: Mouse scrolled (790, 353) with delta (0, 0)
Screenshot: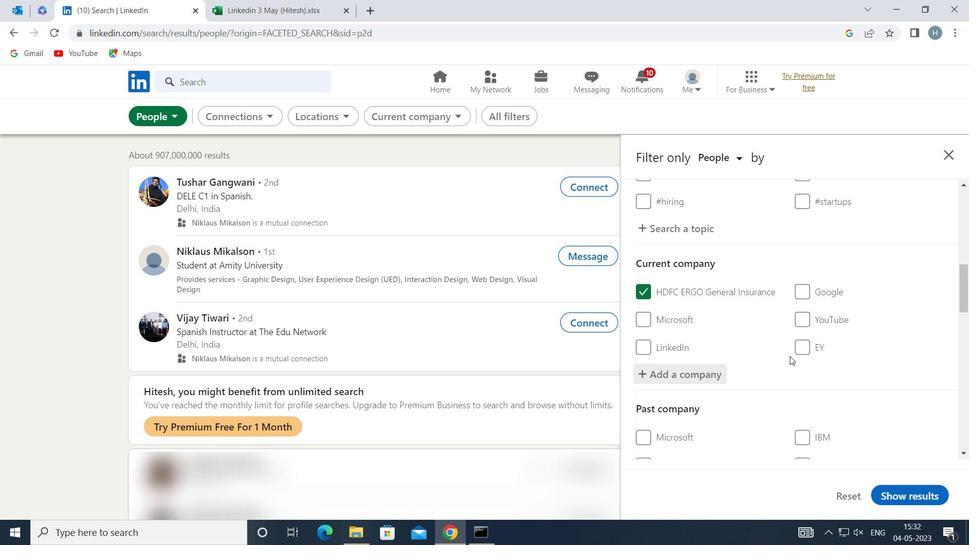 
Action: Mouse moved to (791, 351)
Screenshot: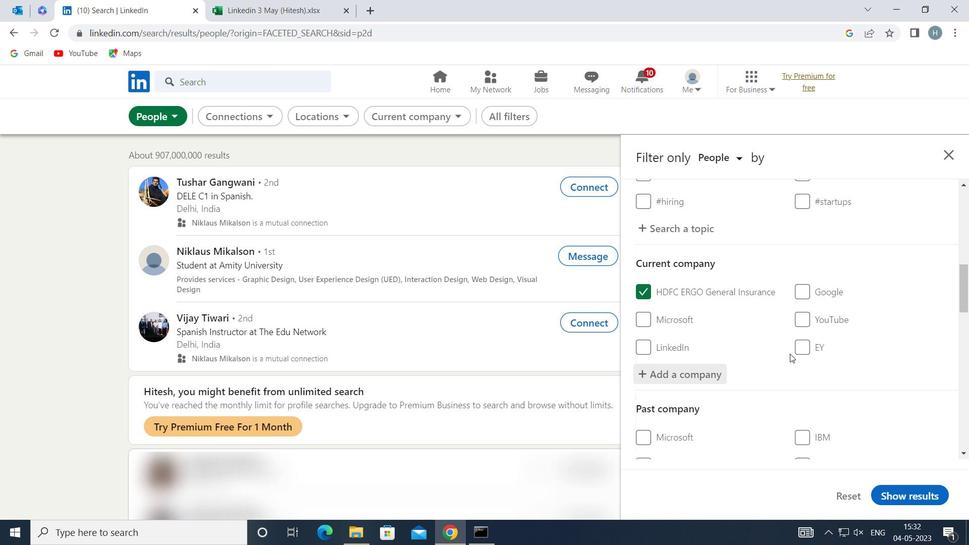 
Action: Mouse scrolled (791, 351) with delta (0, 0)
Screenshot: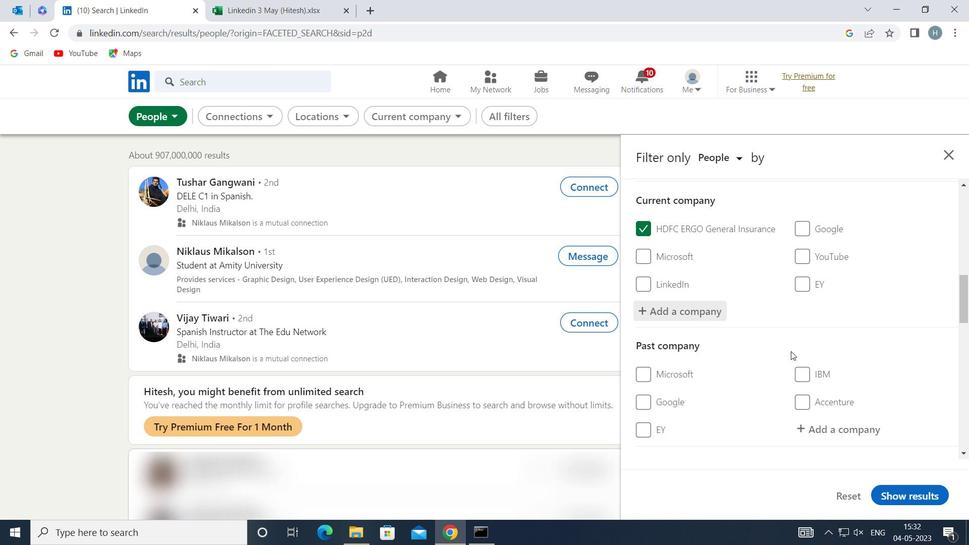 
Action: Mouse scrolled (791, 351) with delta (0, 0)
Screenshot: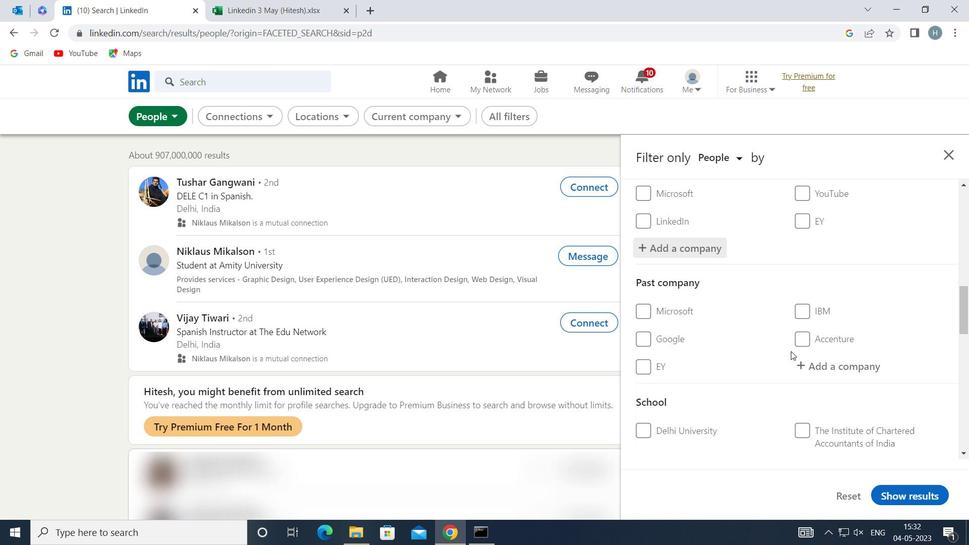 
Action: Mouse moved to (791, 351)
Screenshot: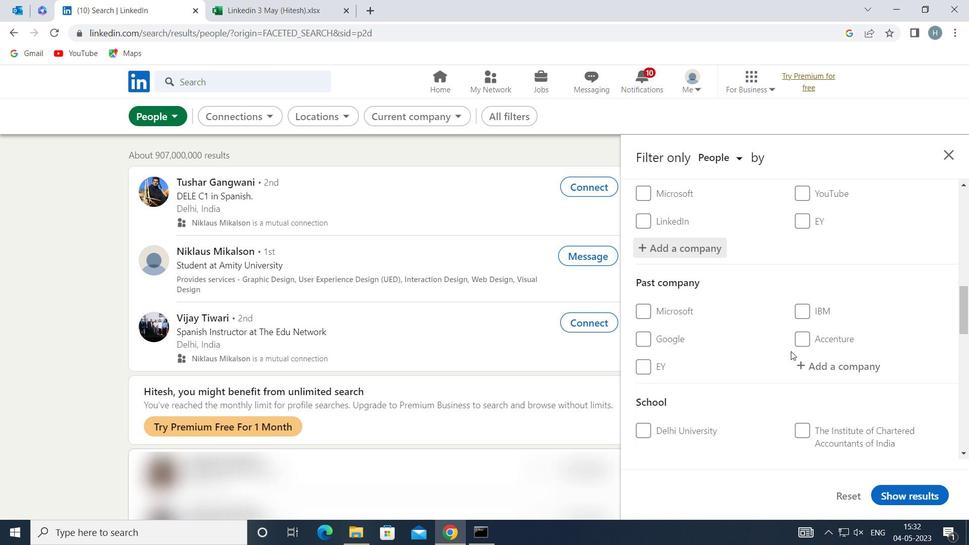 
Action: Mouse scrolled (791, 351) with delta (0, 0)
Screenshot: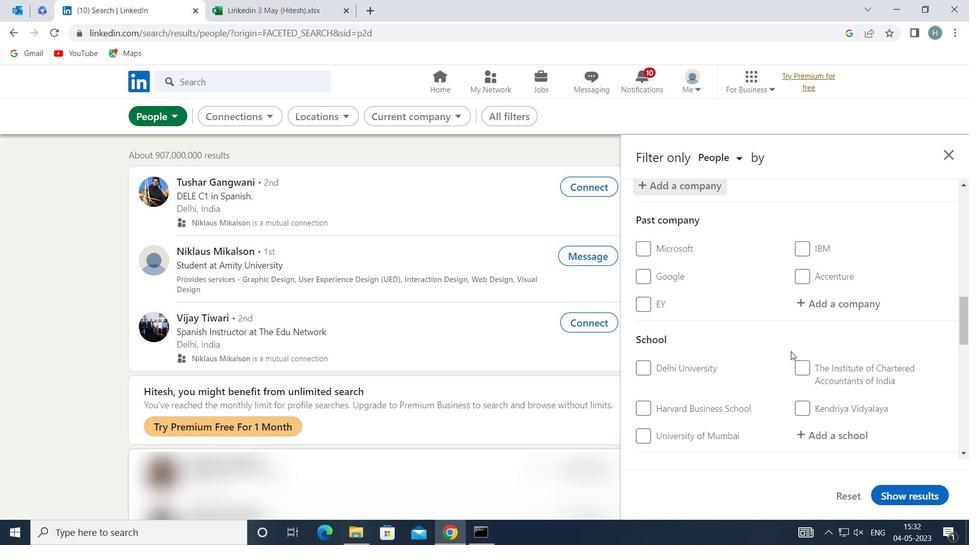 
Action: Mouse moved to (845, 372)
Screenshot: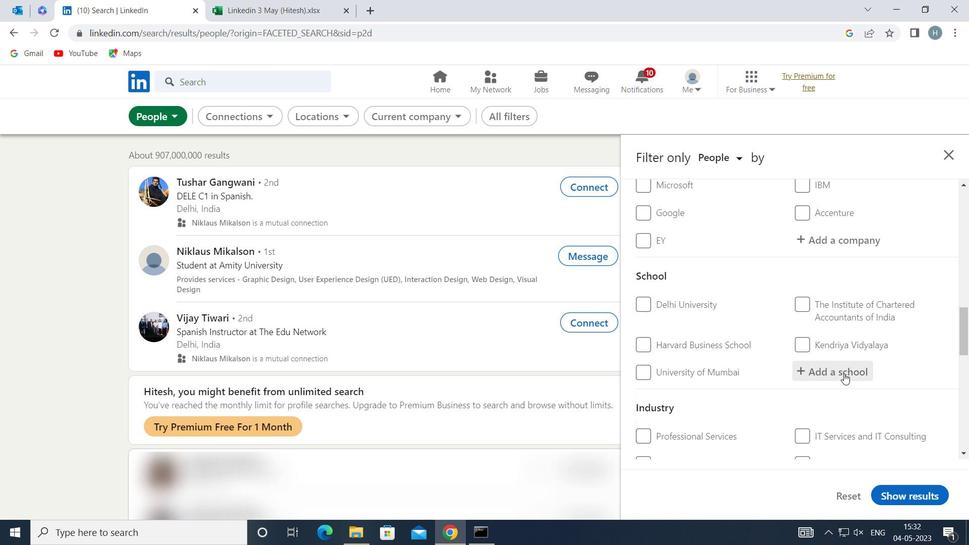 
Action: Mouse pressed left at (845, 372)
Screenshot: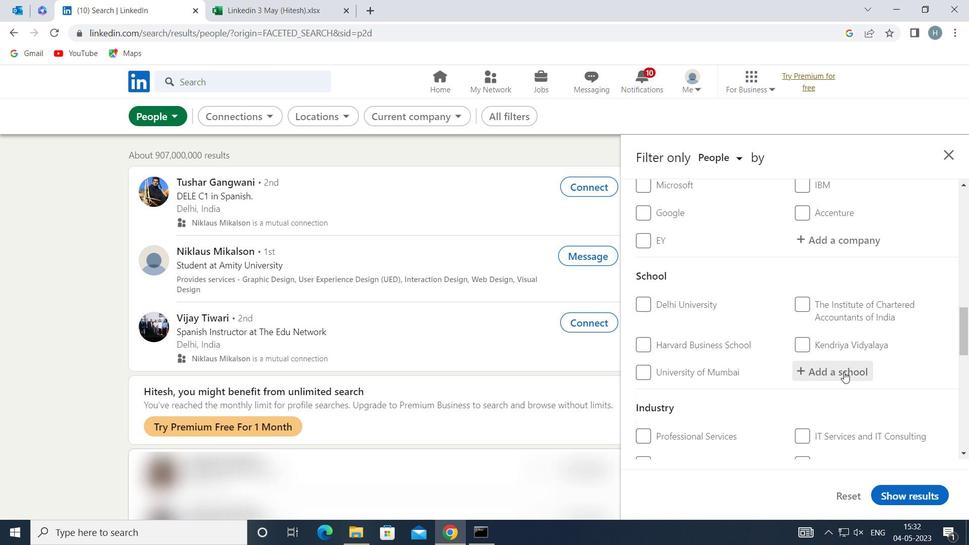 
Action: Key pressed <Key.shift>MAHARISHI<Key.space><Key.shift>MAHESH<Key.space><Key.shift>Y
Screenshot: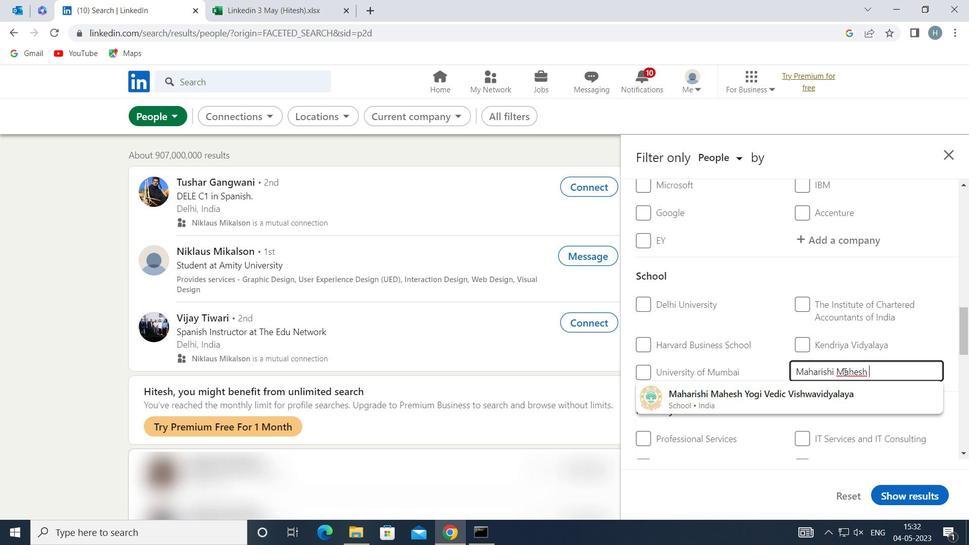 
Action: Mouse moved to (800, 395)
Screenshot: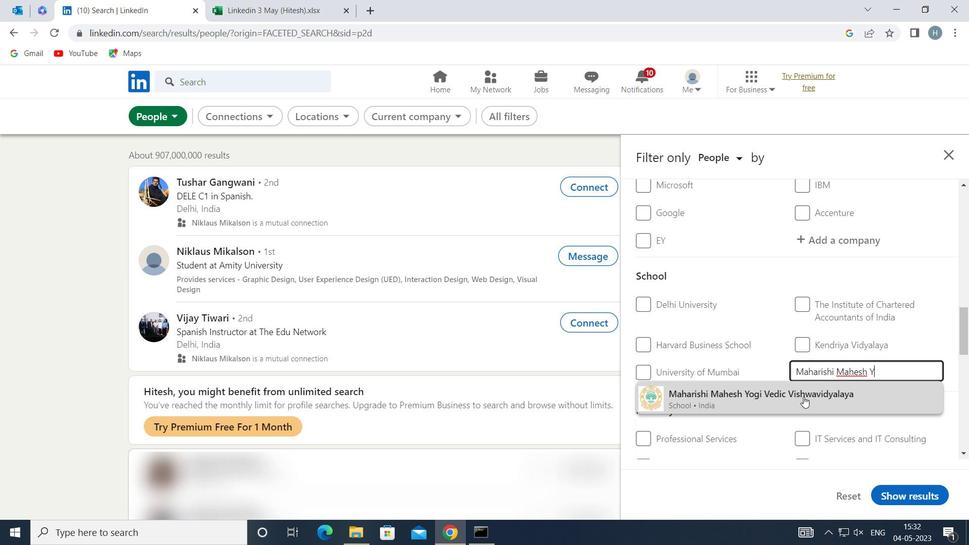 
Action: Mouse pressed left at (800, 395)
Screenshot: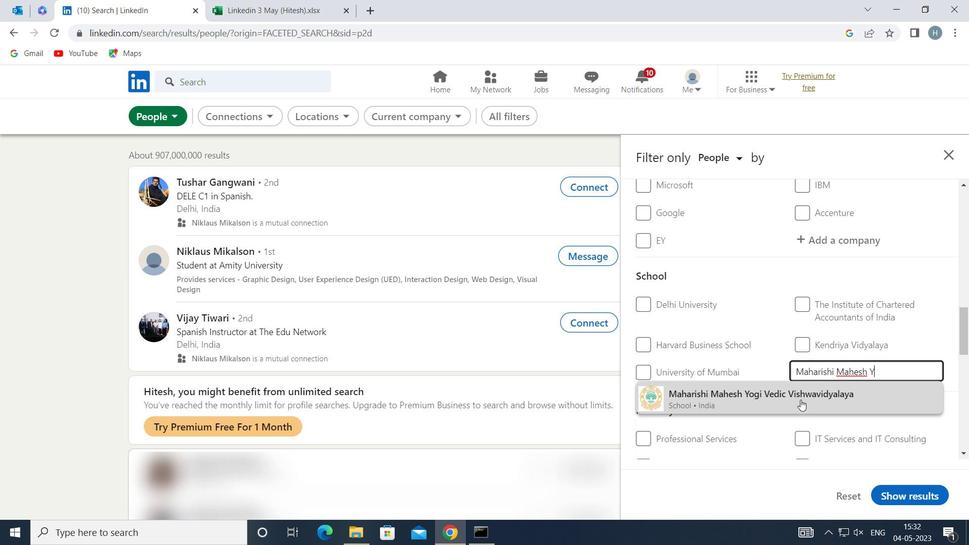 
Action: Mouse moved to (790, 389)
Screenshot: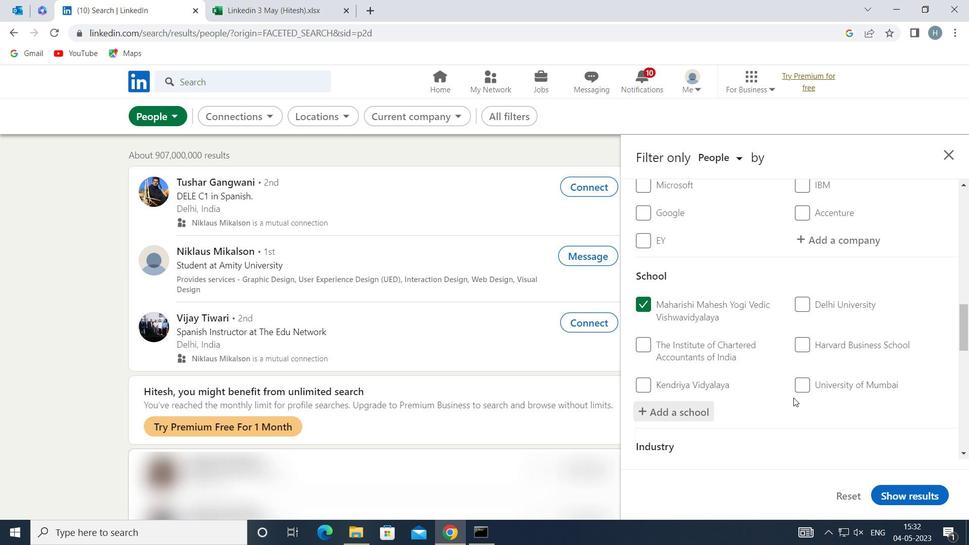 
Action: Mouse scrolled (790, 388) with delta (0, 0)
Screenshot: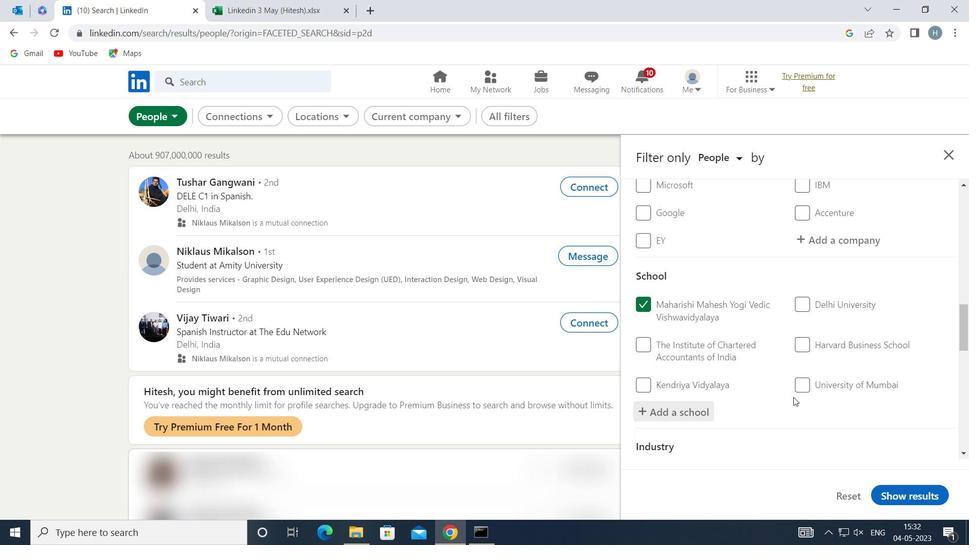 
Action: Mouse scrolled (790, 388) with delta (0, 0)
Screenshot: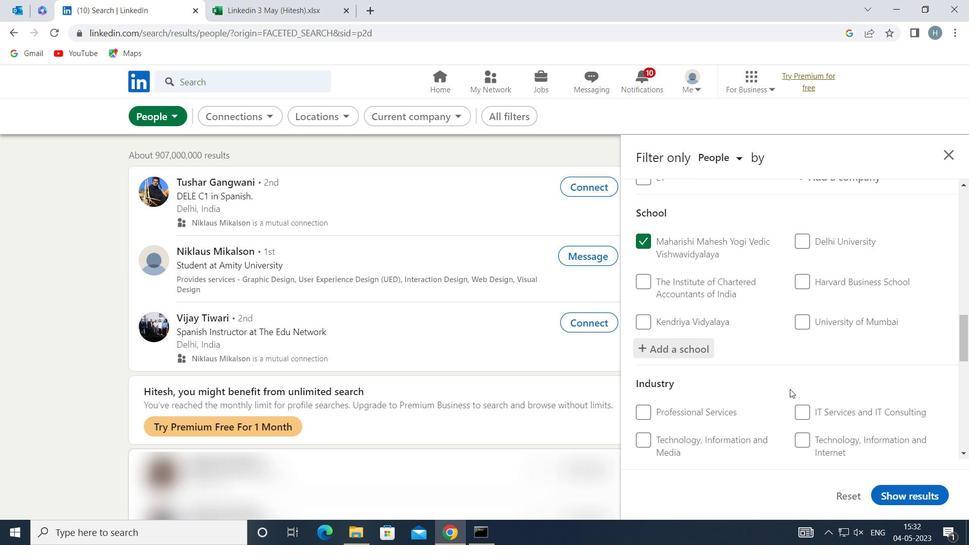 
Action: Mouse moved to (791, 374)
Screenshot: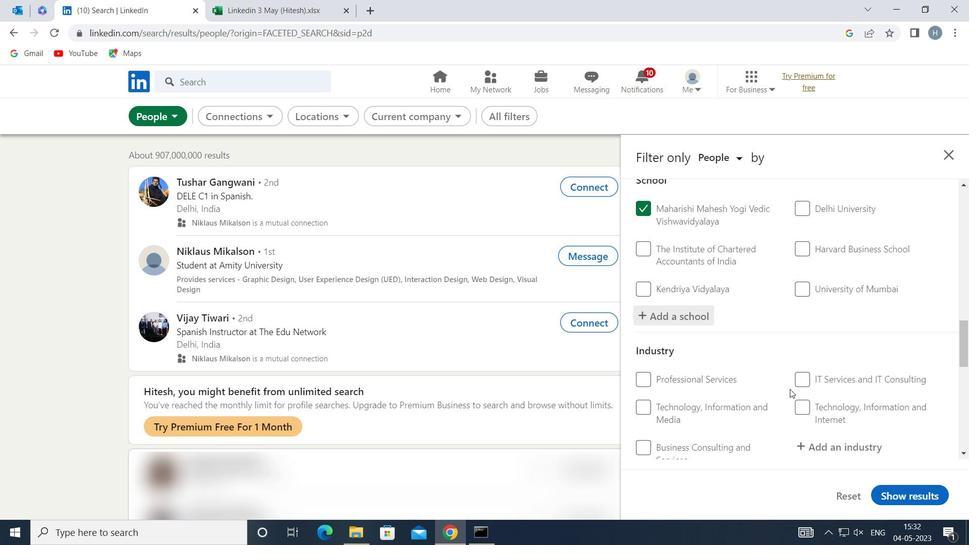 
Action: Mouse scrolled (791, 373) with delta (0, 0)
Screenshot: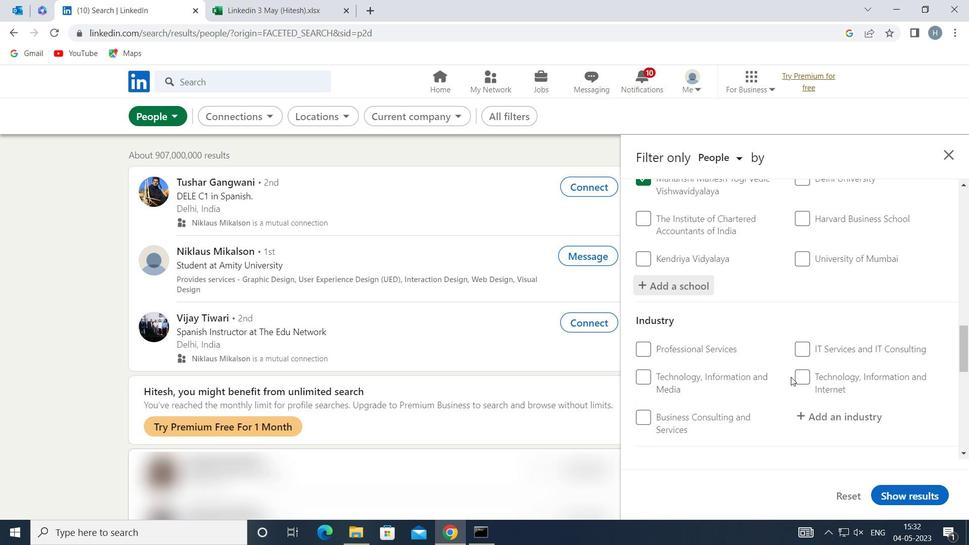 
Action: Mouse moved to (853, 349)
Screenshot: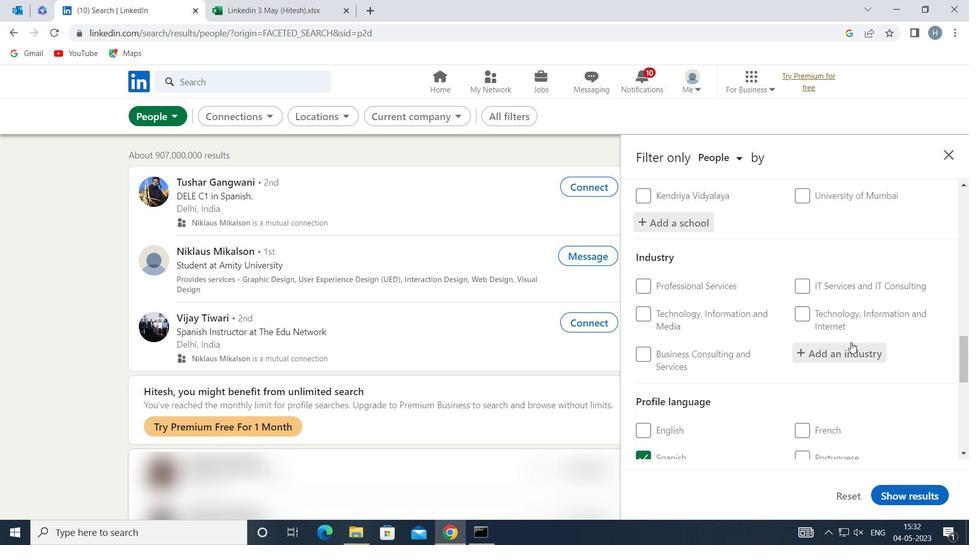 
Action: Mouse pressed left at (853, 349)
Screenshot: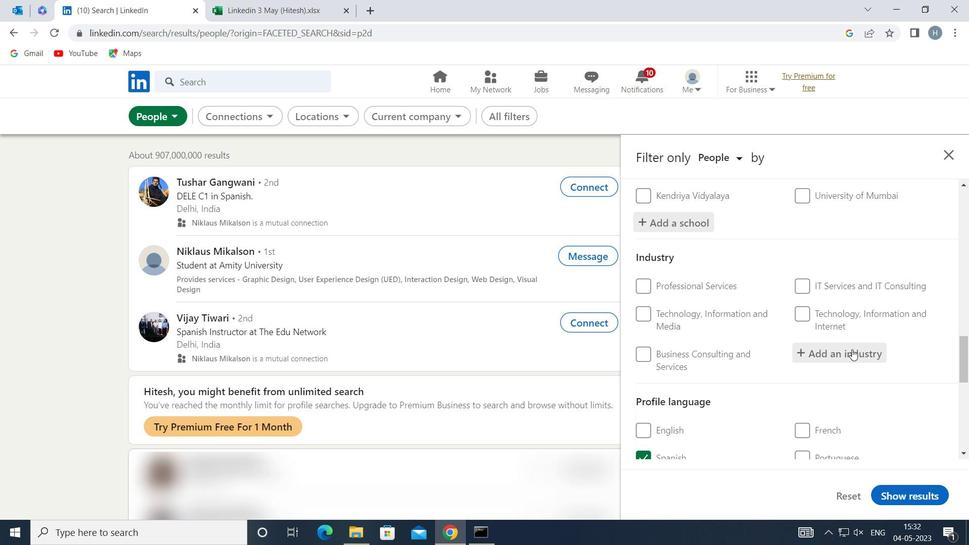 
Action: Key pressed <Key.shift><Key.shift>INSURANCE<Key.space><Key.shift>C
Screenshot: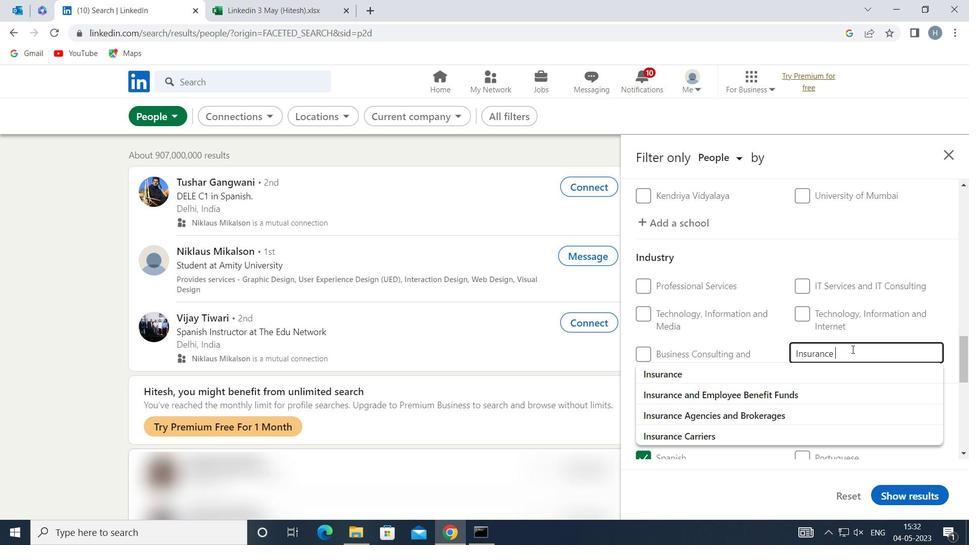 
Action: Mouse moved to (819, 371)
Screenshot: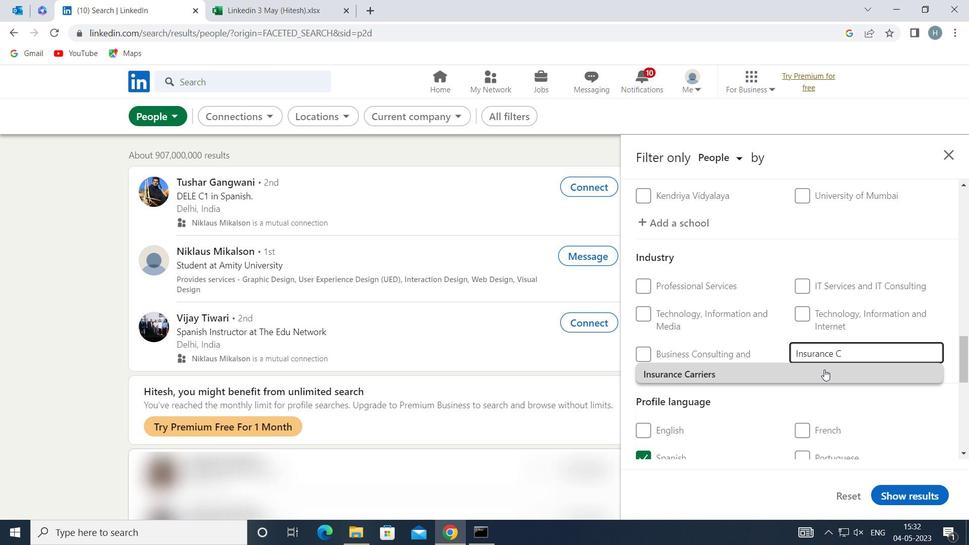 
Action: Mouse pressed left at (819, 371)
Screenshot: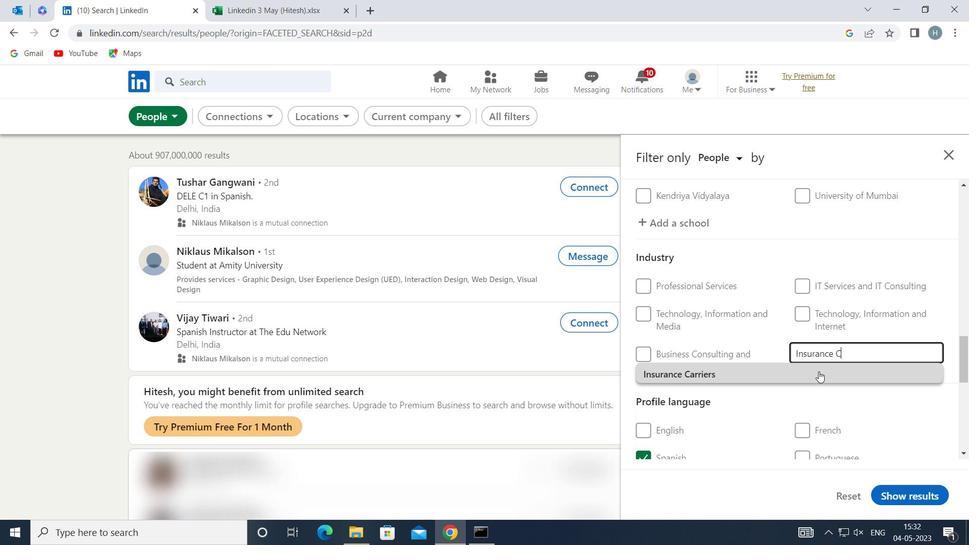 
Action: Mouse moved to (784, 370)
Screenshot: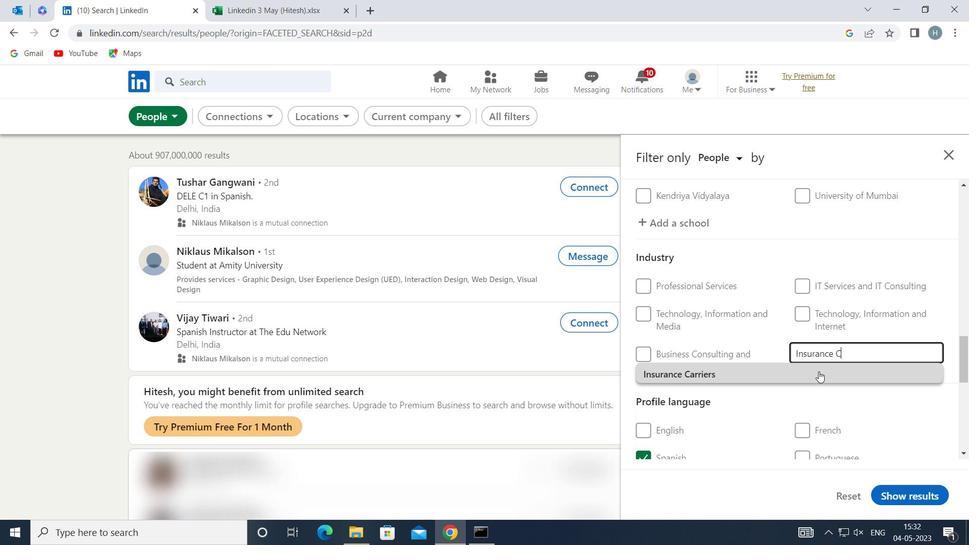 
Action: Mouse scrolled (784, 369) with delta (0, 0)
Screenshot: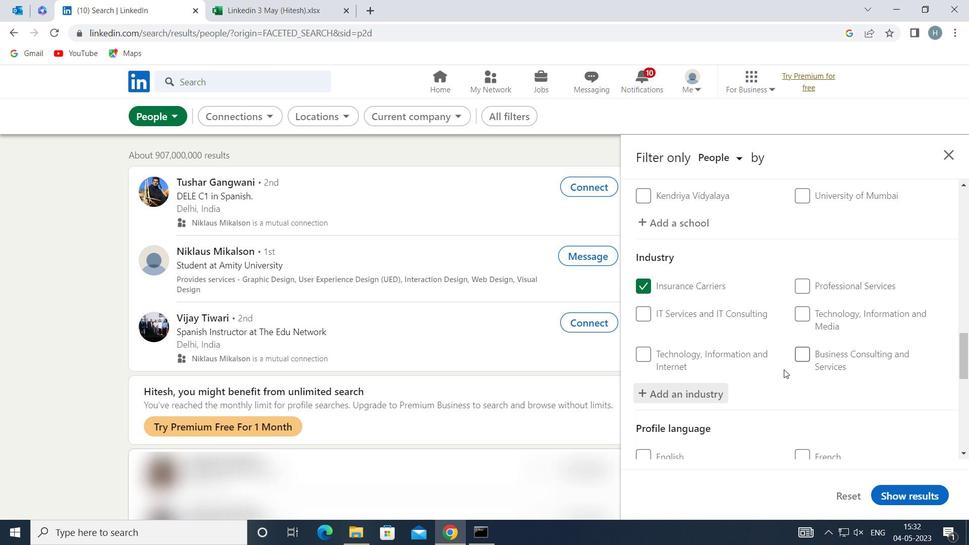 
Action: Mouse moved to (784, 368)
Screenshot: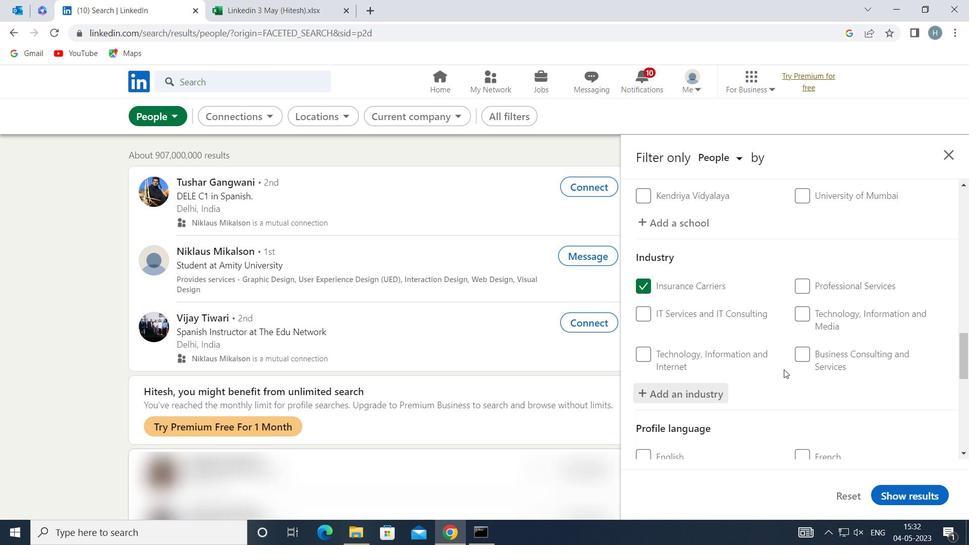 
Action: Mouse scrolled (784, 368) with delta (0, 0)
Screenshot: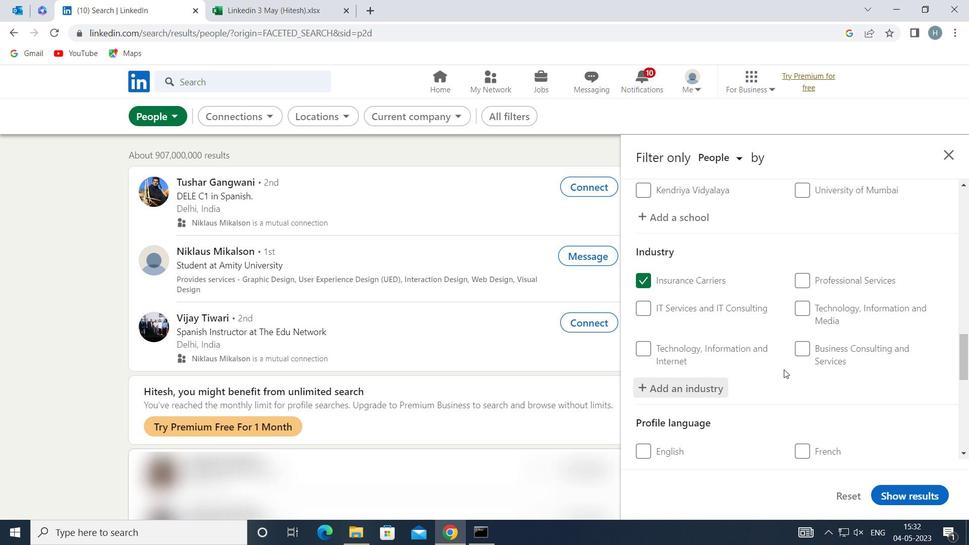 
Action: Mouse scrolled (784, 368) with delta (0, 0)
Screenshot: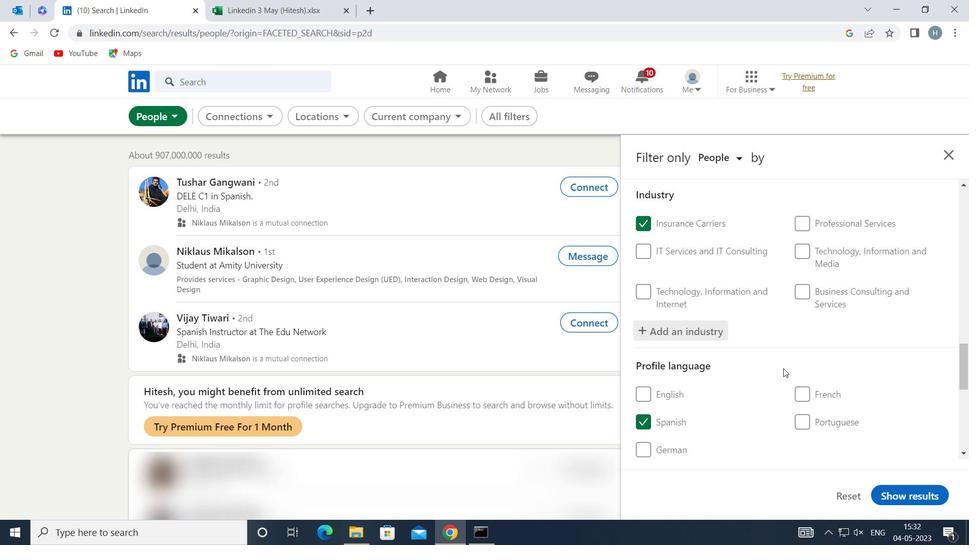 
Action: Mouse moved to (786, 366)
Screenshot: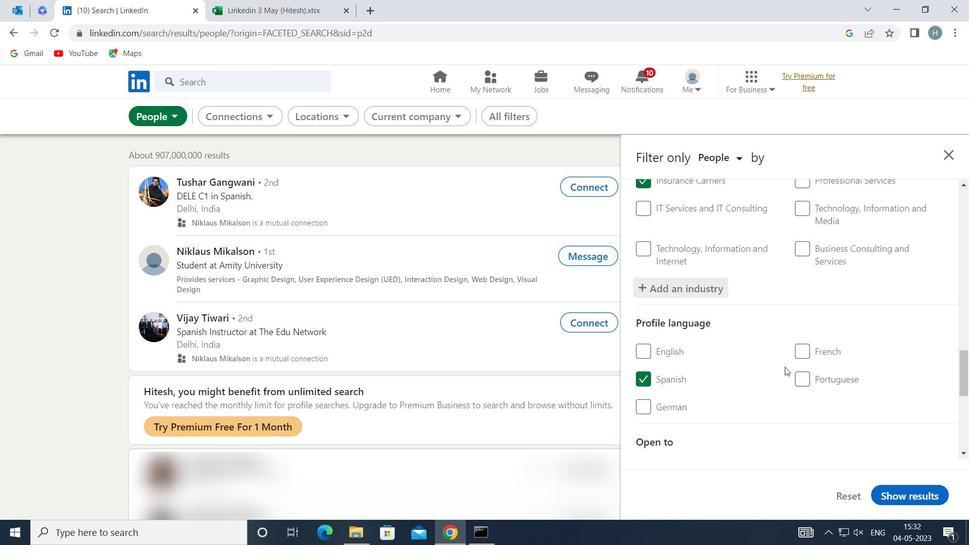 
Action: Mouse scrolled (786, 365) with delta (0, 0)
Screenshot: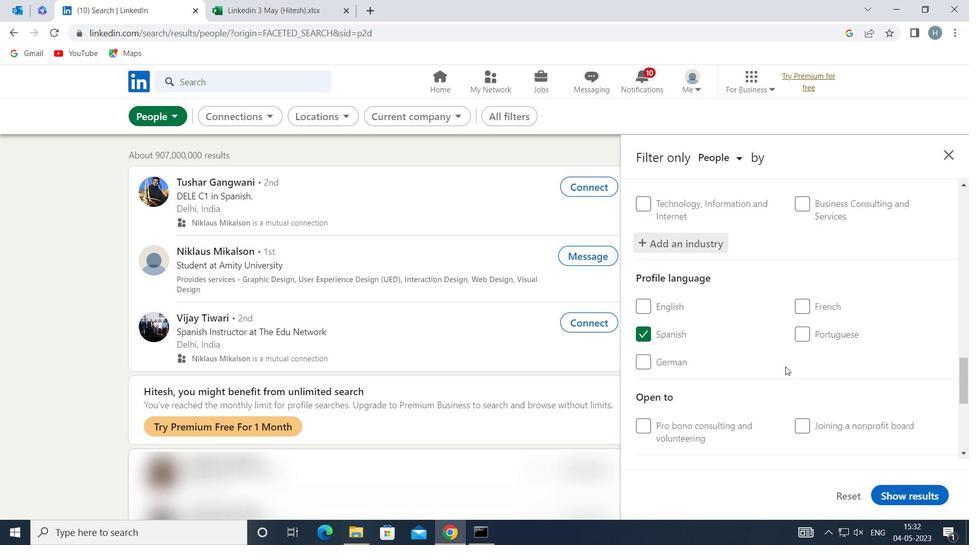 
Action: Mouse scrolled (786, 365) with delta (0, 0)
Screenshot: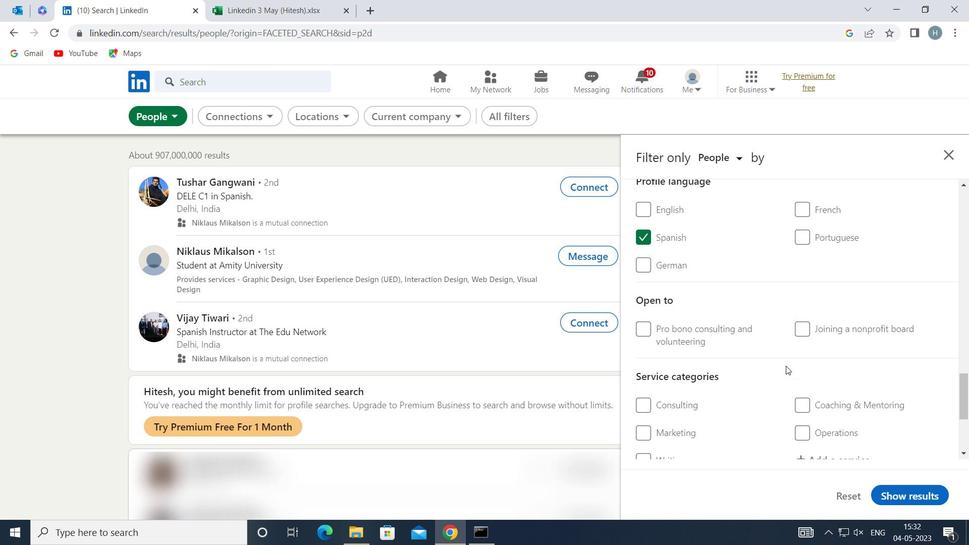 
Action: Mouse scrolled (786, 365) with delta (0, 0)
Screenshot: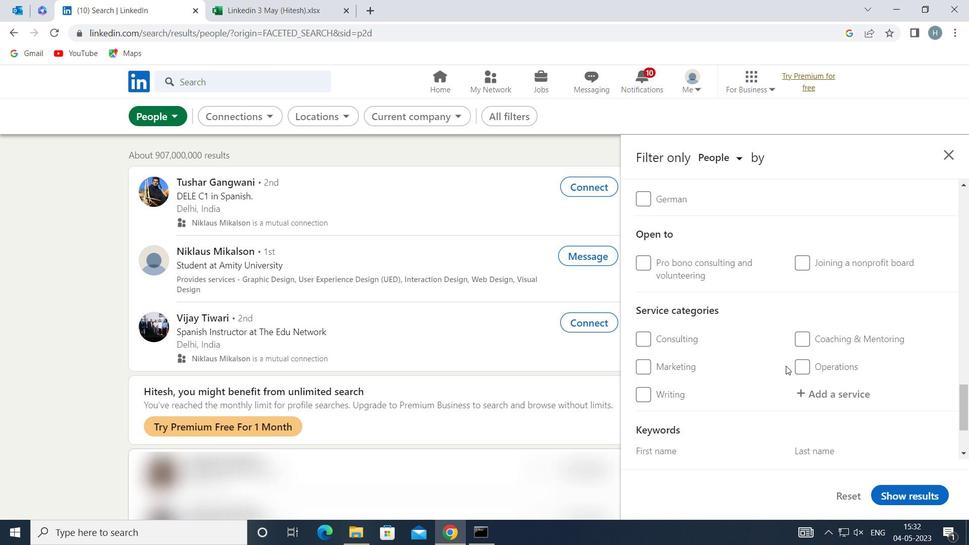 
Action: Mouse moved to (849, 329)
Screenshot: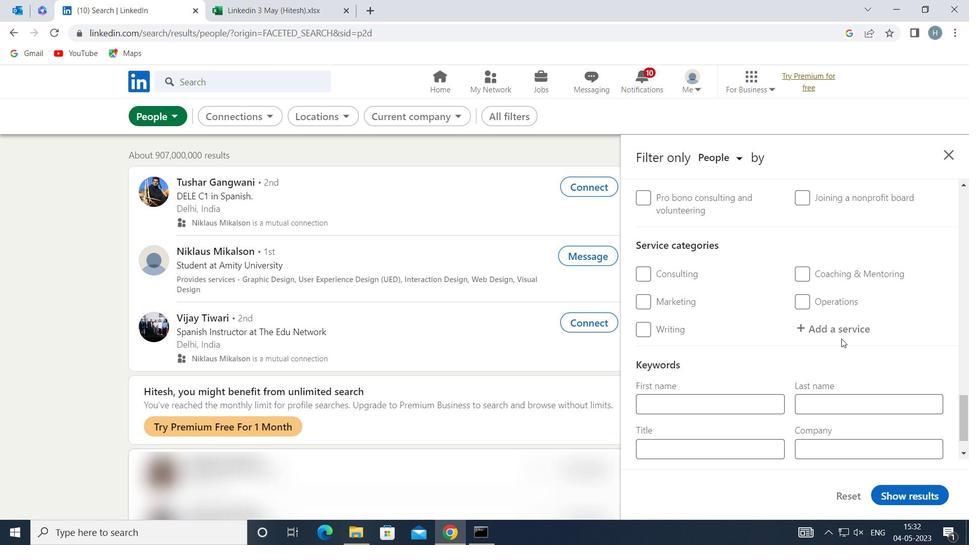 
Action: Mouse pressed left at (849, 329)
Screenshot: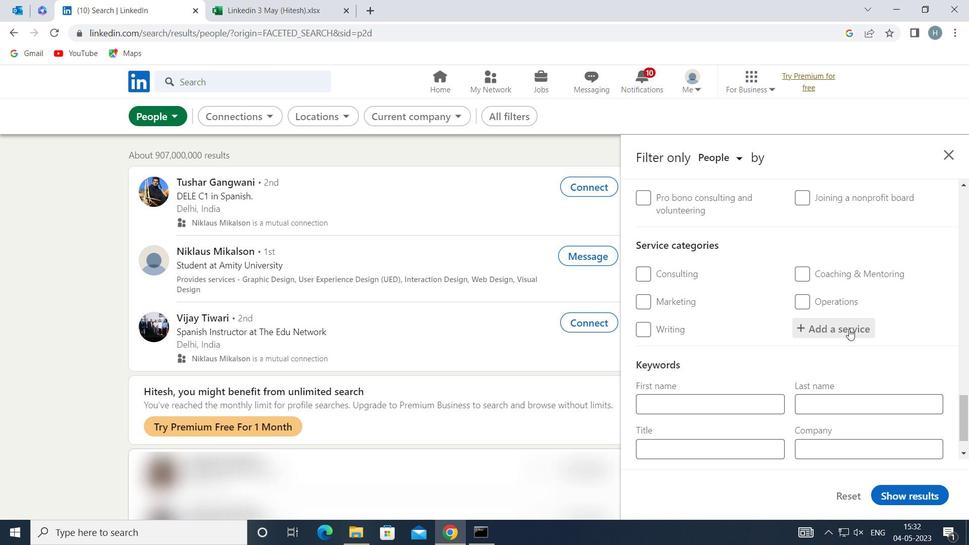 
Action: Key pressed <Key.shift>NETWO
Screenshot: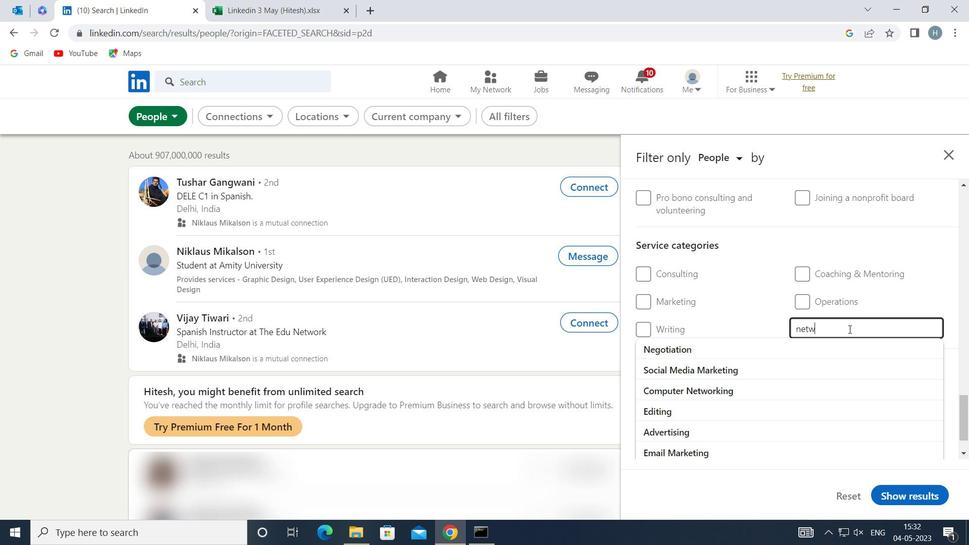 
Action: Mouse moved to (764, 406)
Screenshot: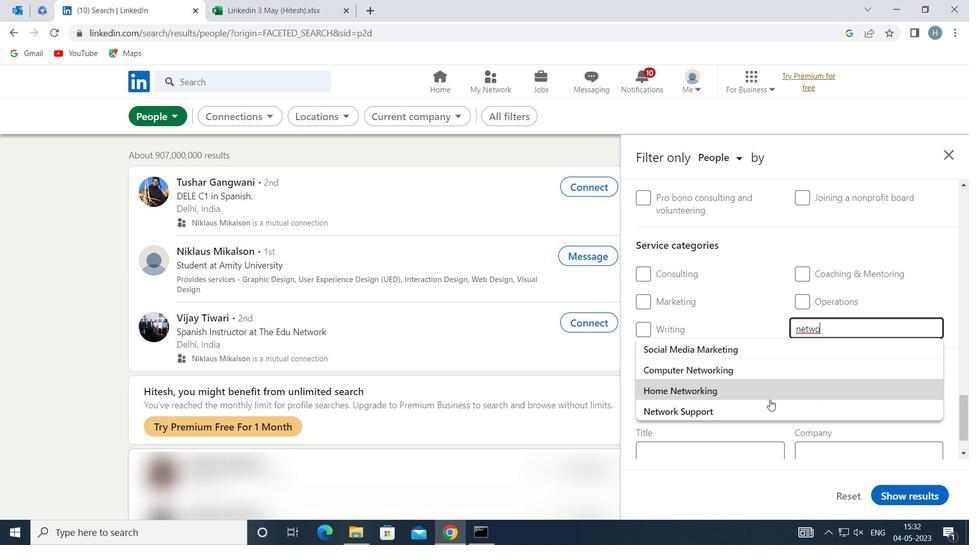 
Action: Mouse pressed left at (764, 406)
Screenshot: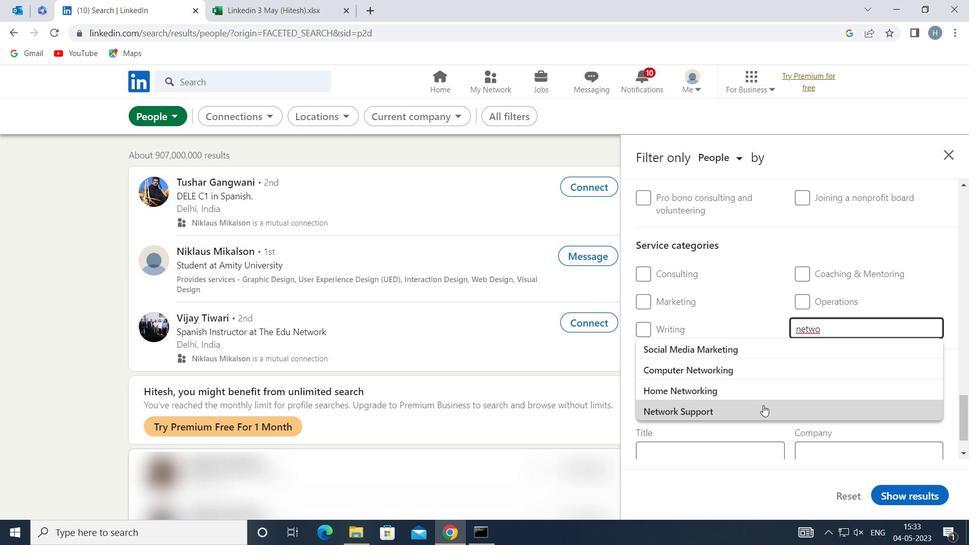 
Action: Mouse moved to (774, 359)
Screenshot: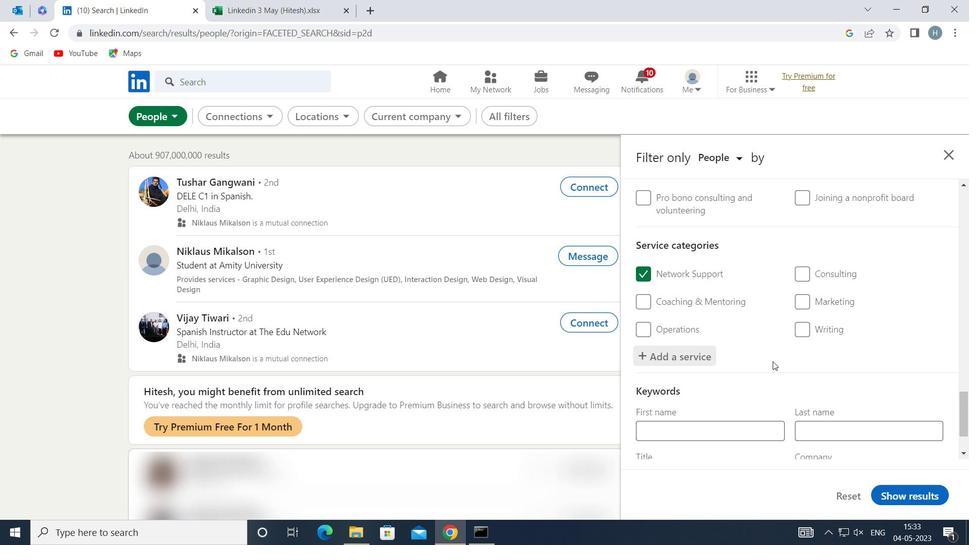 
Action: Mouse scrolled (774, 358) with delta (0, 0)
Screenshot: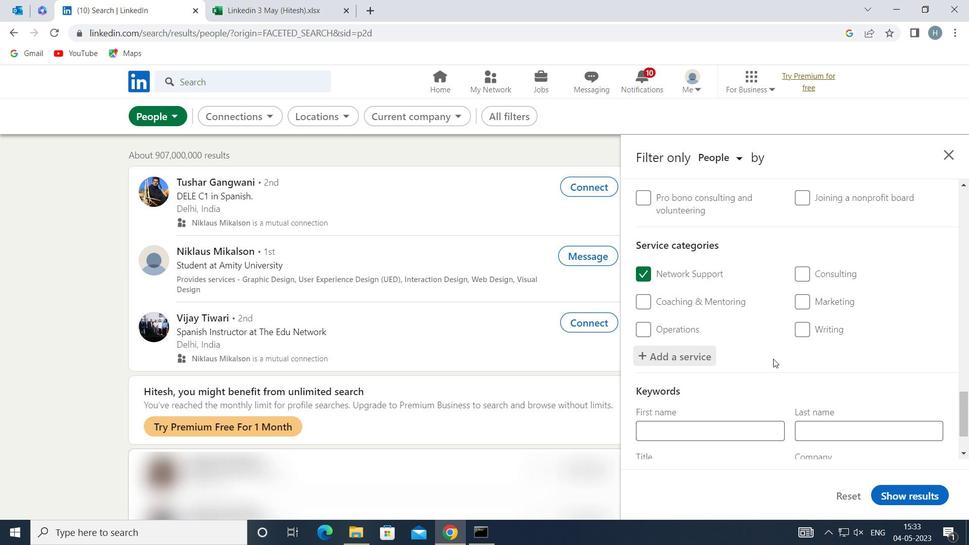 
Action: Mouse scrolled (774, 358) with delta (0, 0)
Screenshot: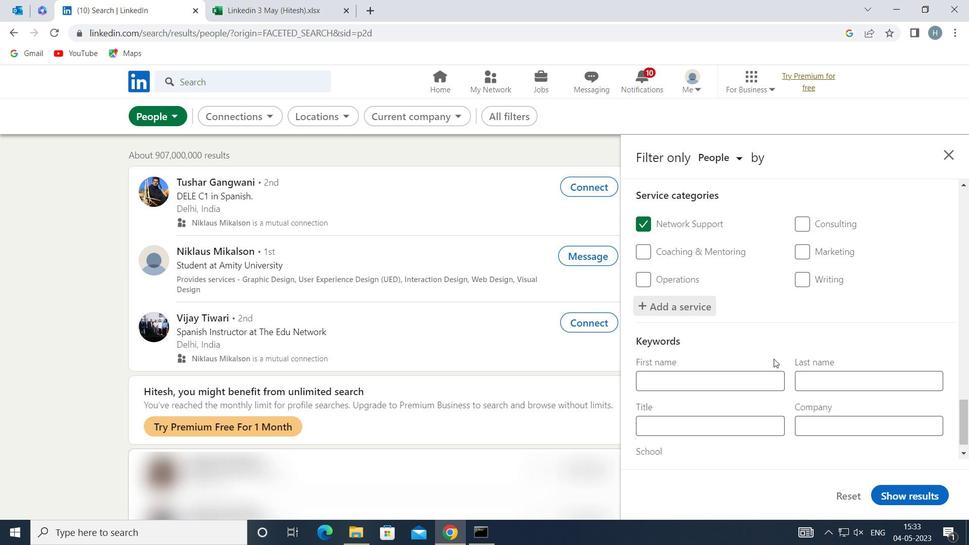 
Action: Mouse scrolled (774, 358) with delta (0, 0)
Screenshot: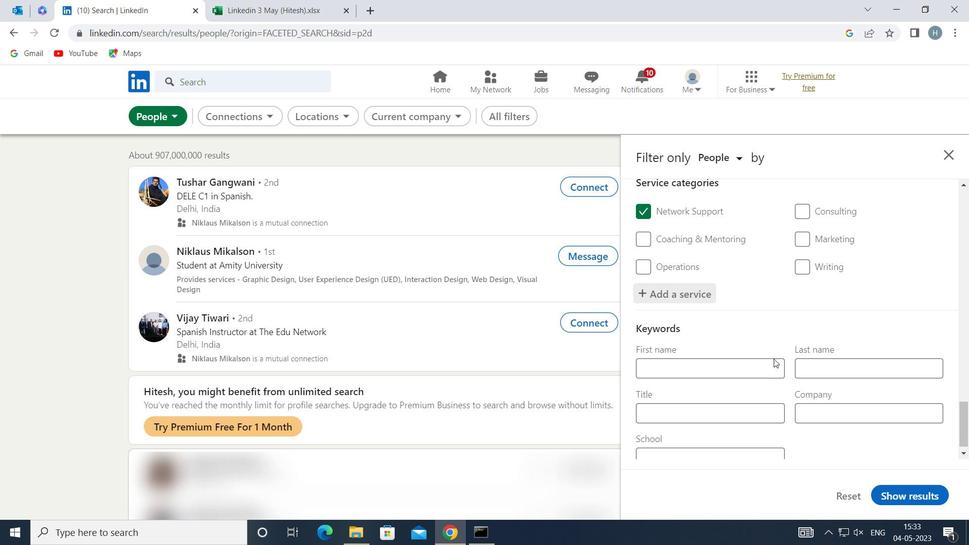 
Action: Mouse moved to (760, 398)
Screenshot: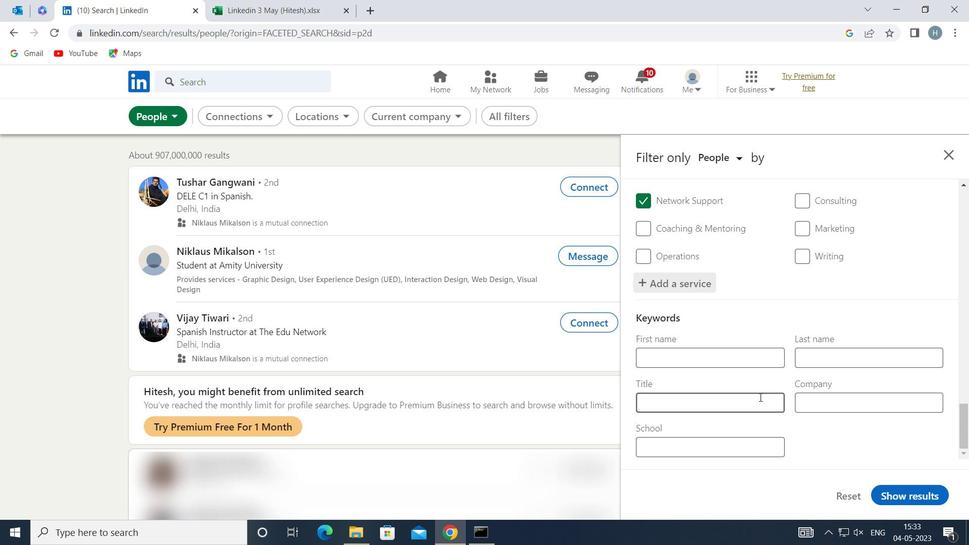 
Action: Mouse pressed left at (760, 398)
Screenshot: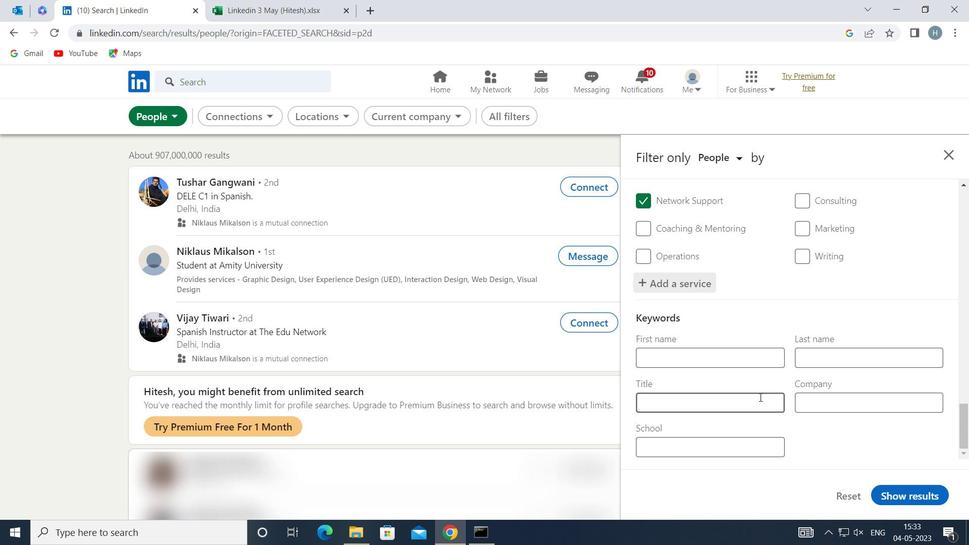 
Action: Key pressed <Key.shift>TUTOR/<Key.shift>ONLINE<Key.space><Key.shift>TUTOR
Screenshot: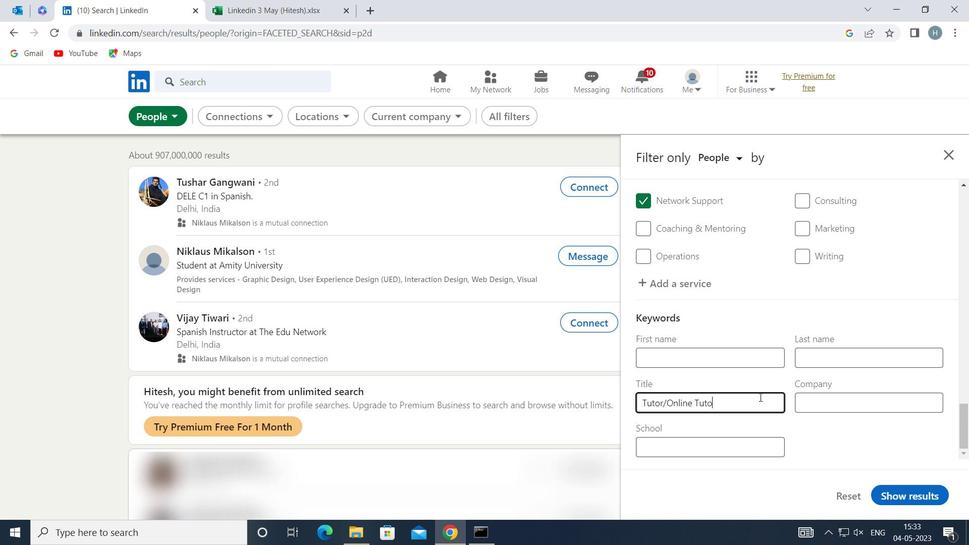 
Action: Mouse moved to (904, 493)
Screenshot: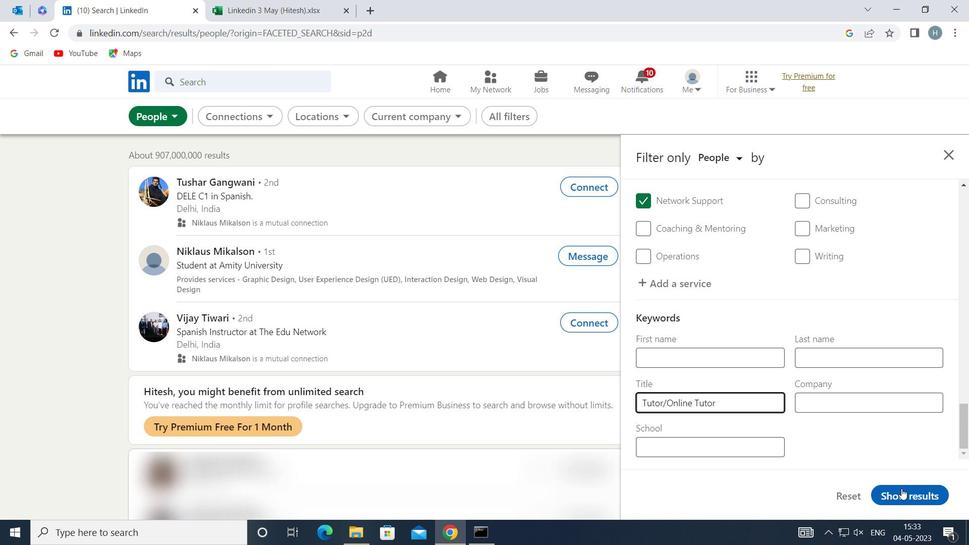 
Action: Mouse pressed left at (904, 493)
Screenshot: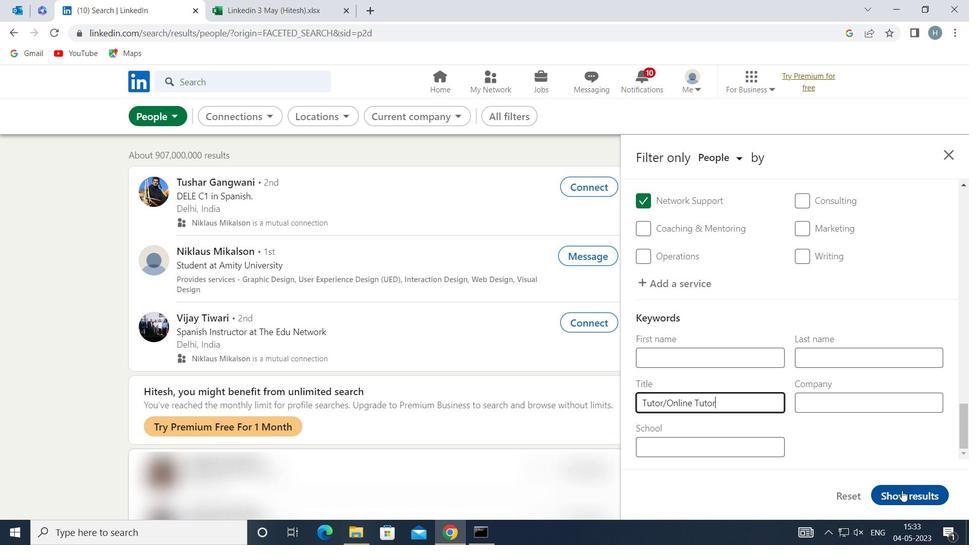 
Action: Mouse moved to (753, 354)
Screenshot: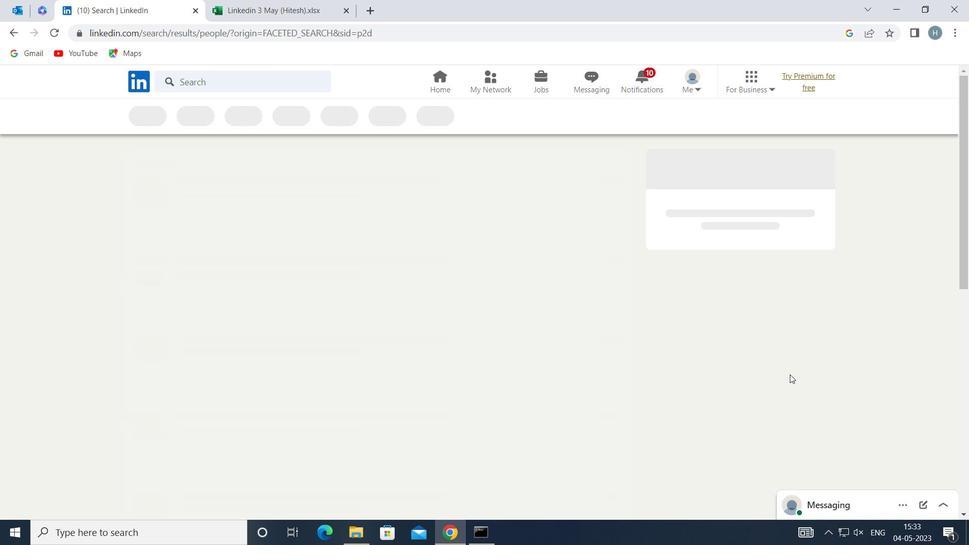 
